 Task: Find connections with filter location Duekoué with filter topic #Marketingwith filter profile language Spanish with filter current company Trident Group India with filter school Tamil Nadu Jobs with filter industry Renewable Energy Equipment Manufacturing with filter service category Computer Networking with filter keywords title Merchandising Associate
Action: Mouse moved to (513, 78)
Screenshot: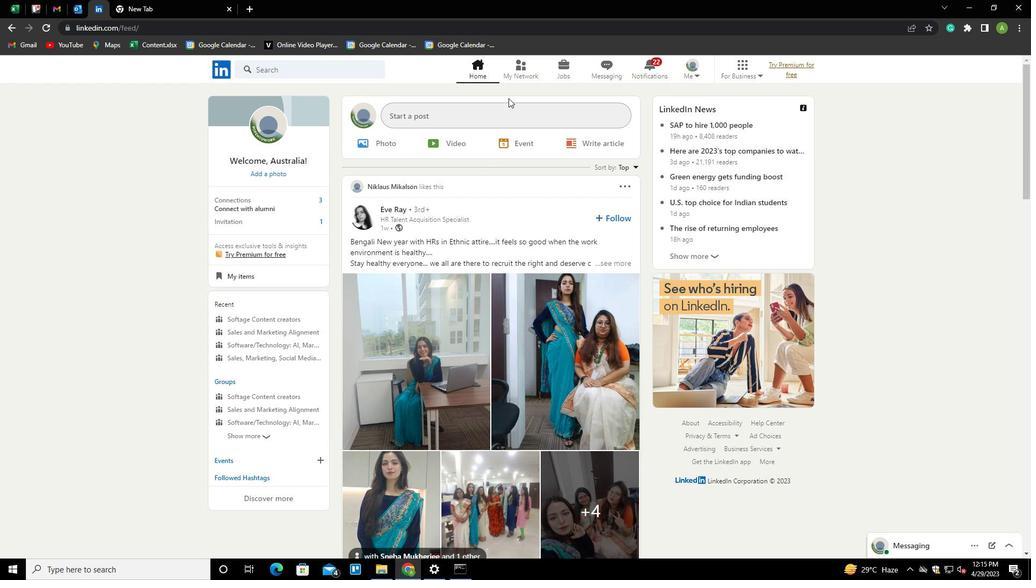 
Action: Mouse pressed left at (513, 78)
Screenshot: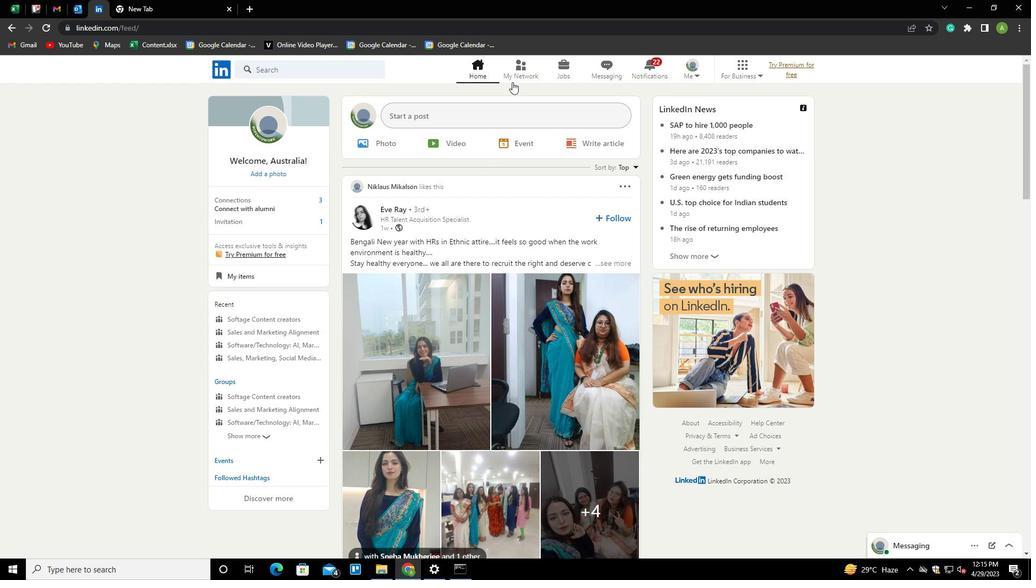 
Action: Mouse moved to (300, 131)
Screenshot: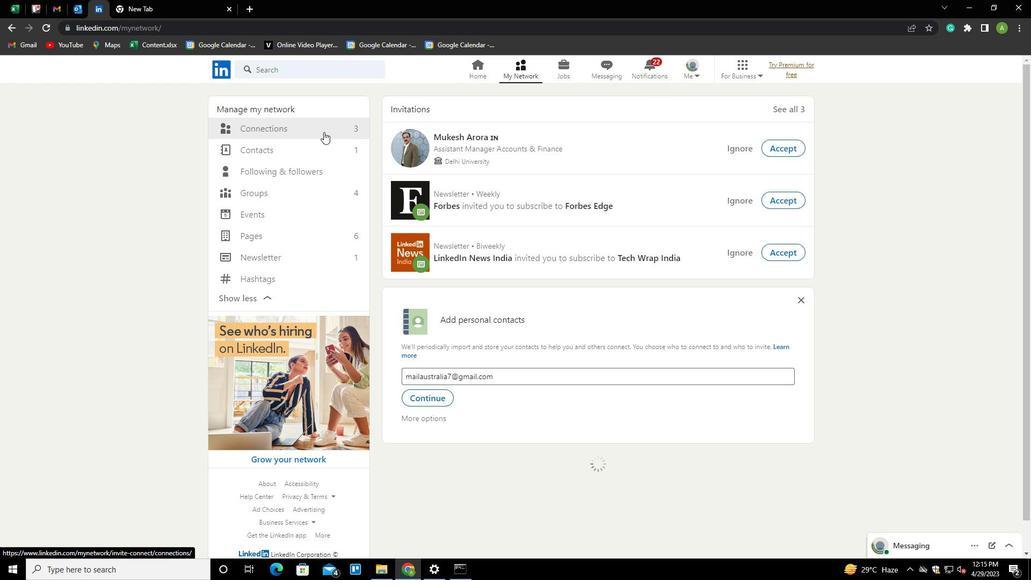 
Action: Mouse pressed left at (300, 131)
Screenshot: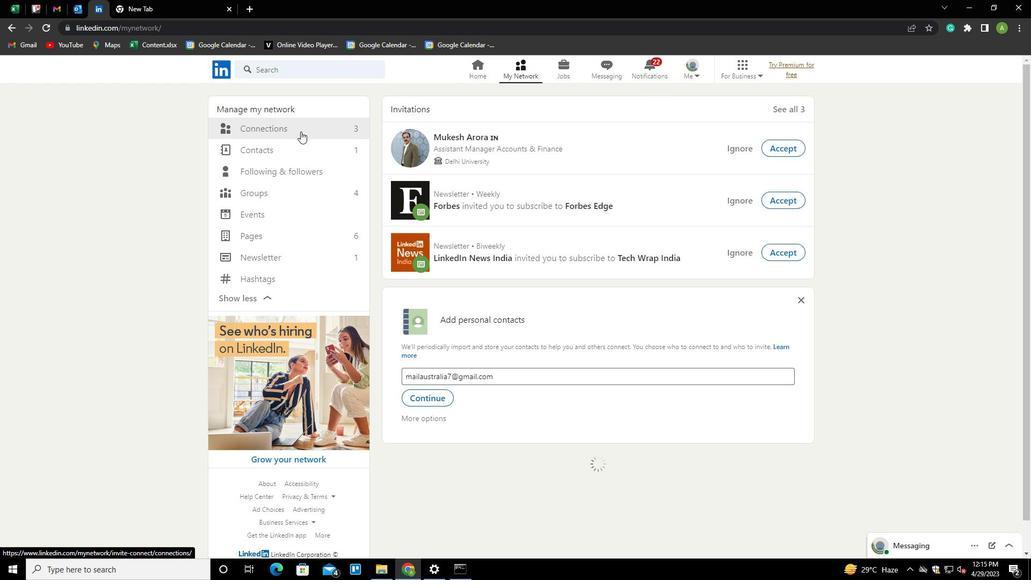 
Action: Mouse moved to (592, 130)
Screenshot: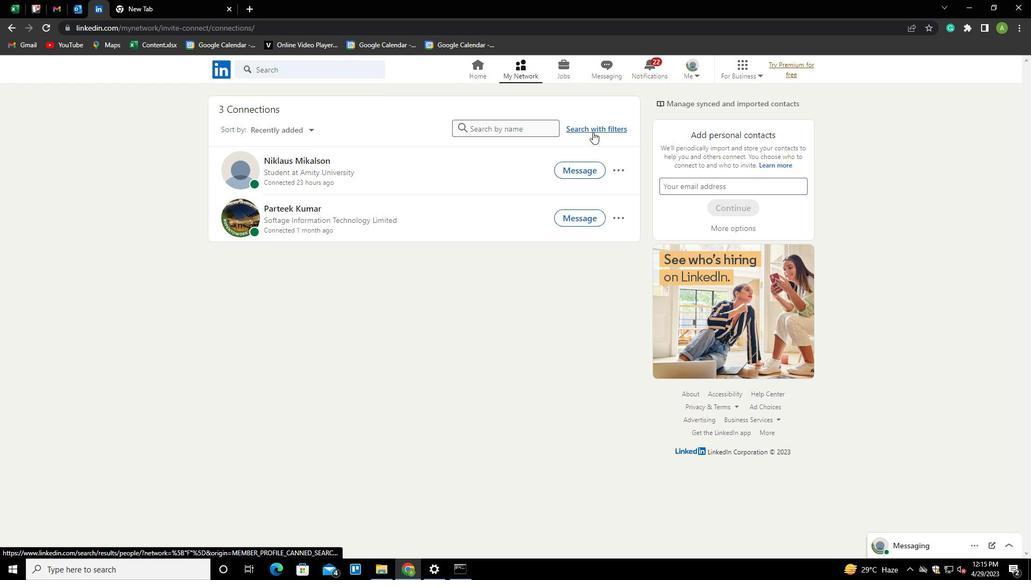 
Action: Mouse pressed left at (592, 130)
Screenshot: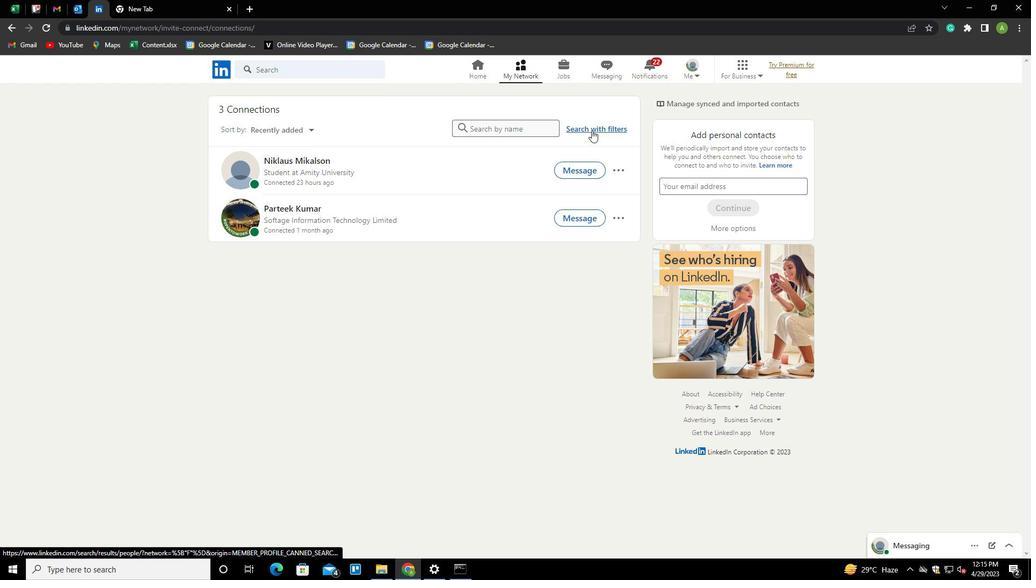 
Action: Mouse moved to (551, 101)
Screenshot: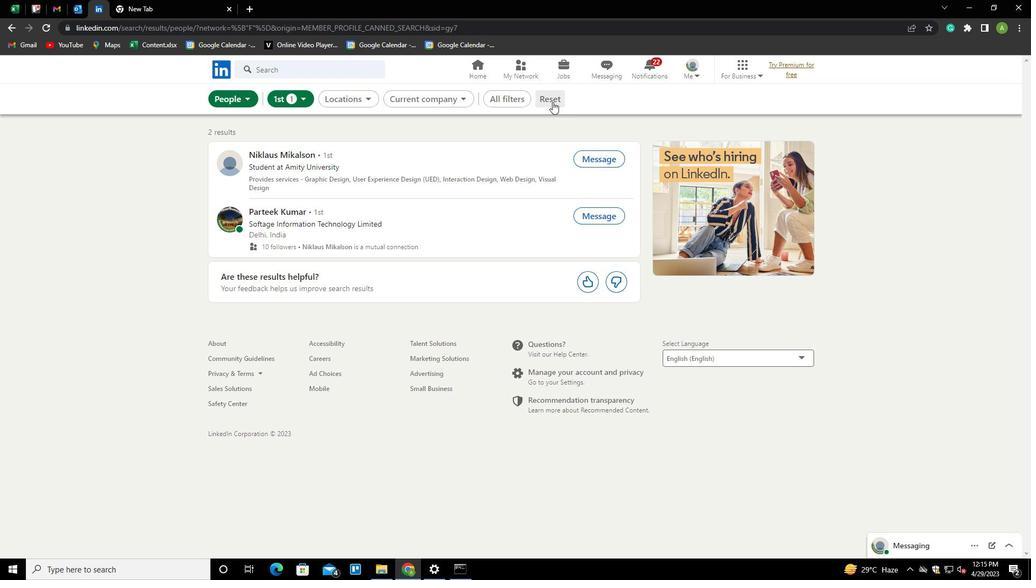 
Action: Mouse pressed left at (551, 101)
Screenshot: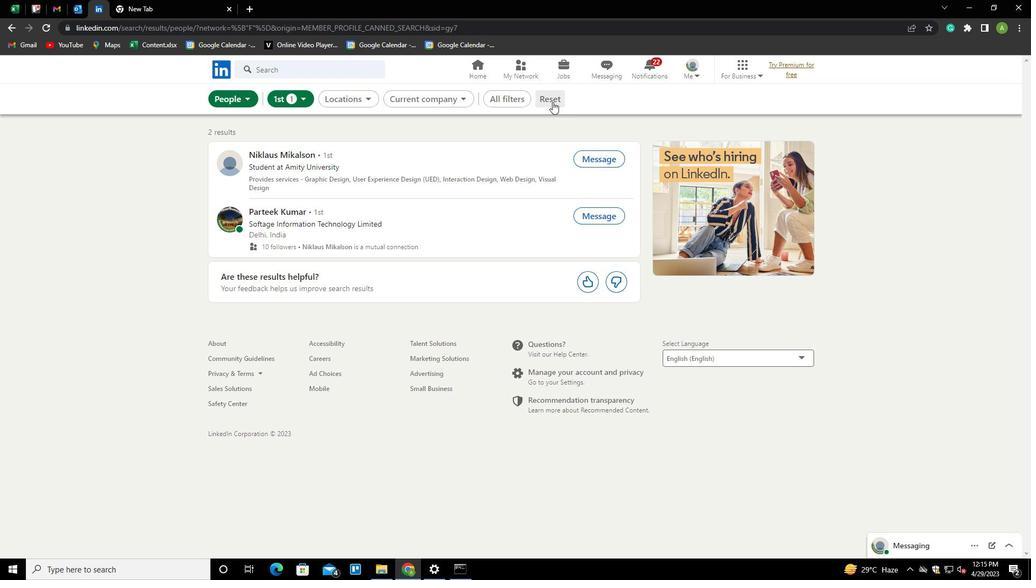 
Action: Mouse moved to (532, 101)
Screenshot: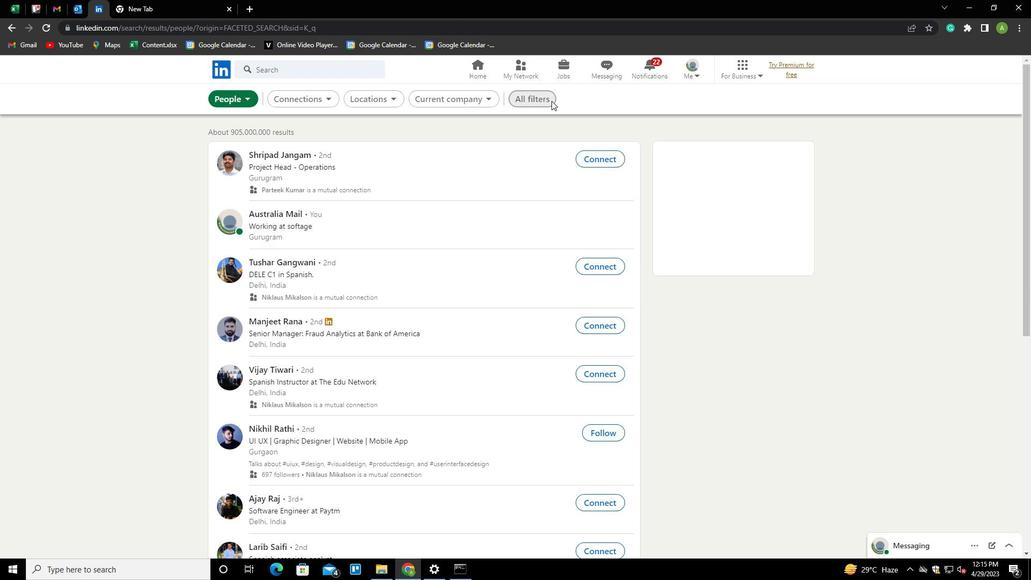 
Action: Mouse pressed left at (532, 101)
Screenshot: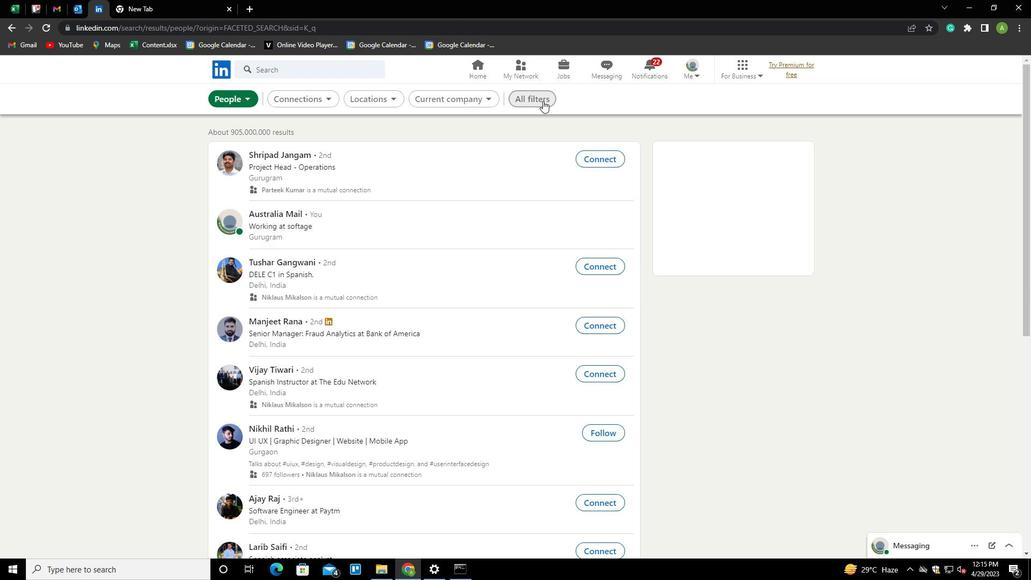 
Action: Mouse moved to (851, 241)
Screenshot: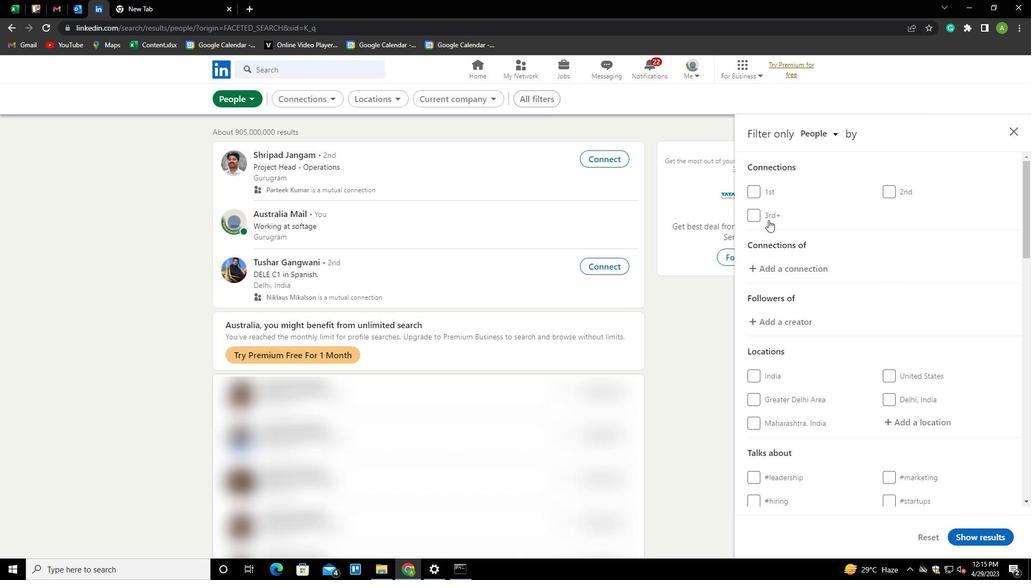 
Action: Mouse scrolled (851, 240) with delta (0, 0)
Screenshot: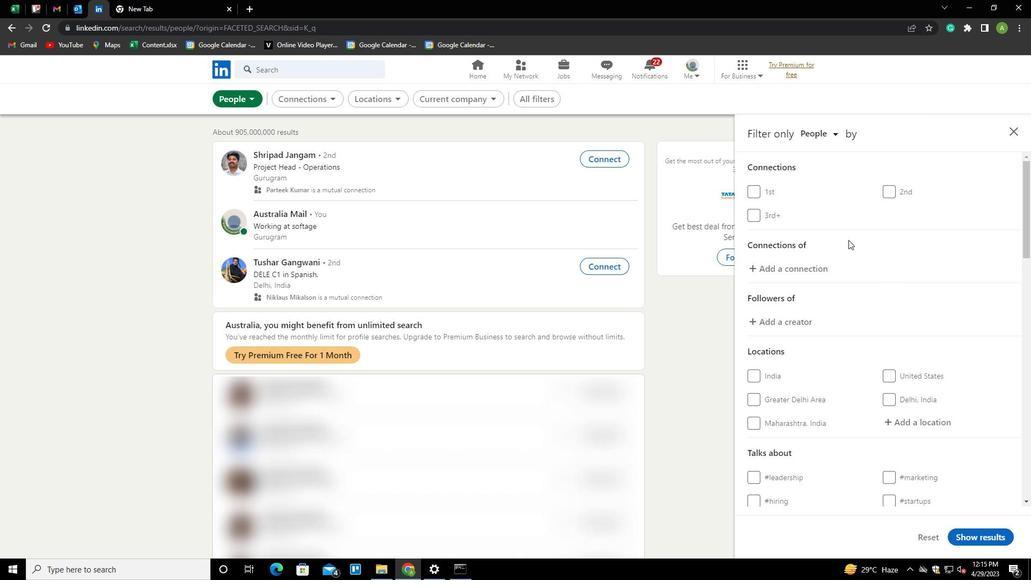 
Action: Mouse scrolled (851, 240) with delta (0, 0)
Screenshot: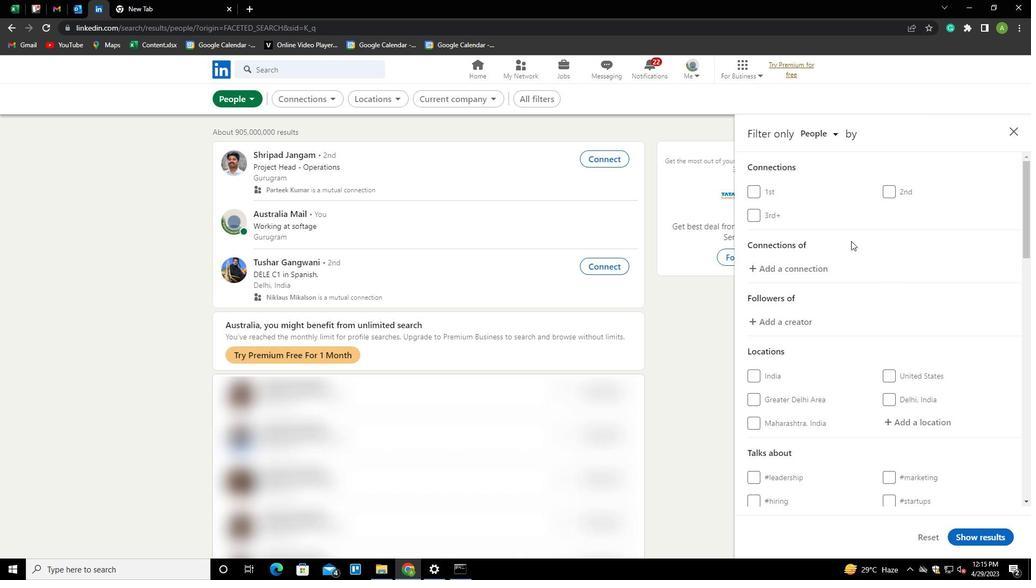
Action: Mouse scrolled (851, 240) with delta (0, 0)
Screenshot: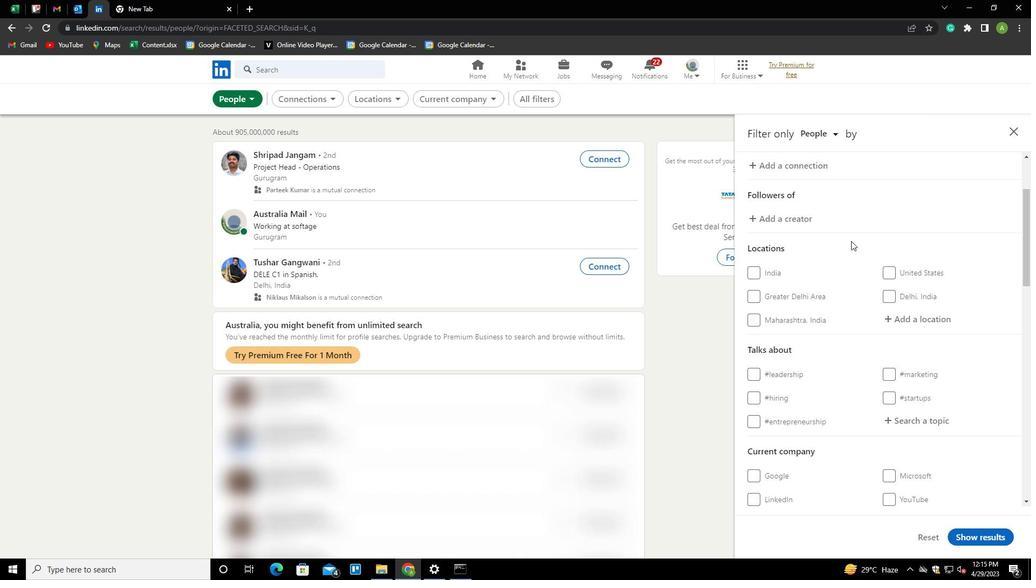 
Action: Mouse moved to (899, 263)
Screenshot: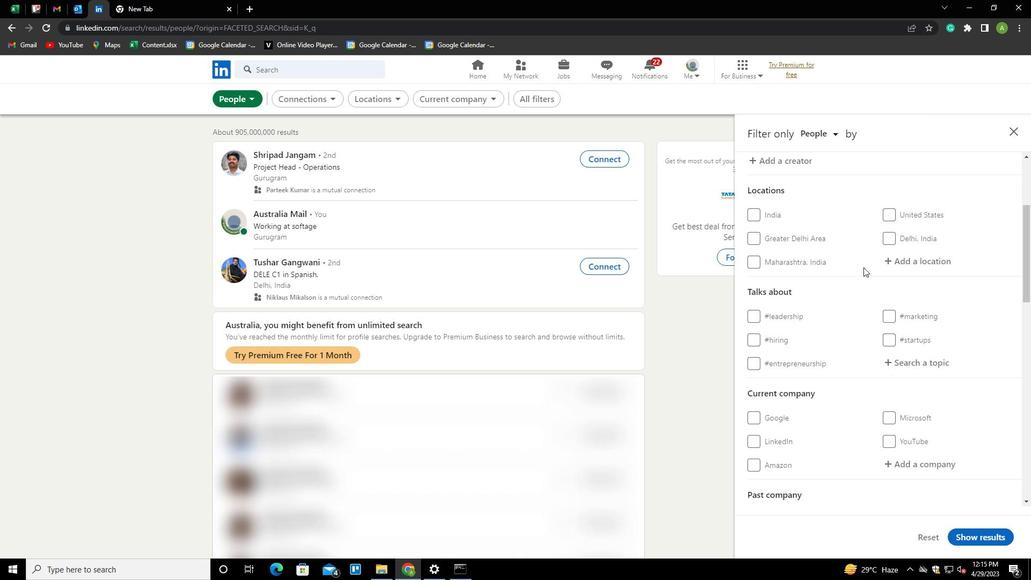 
Action: Mouse pressed left at (899, 263)
Screenshot: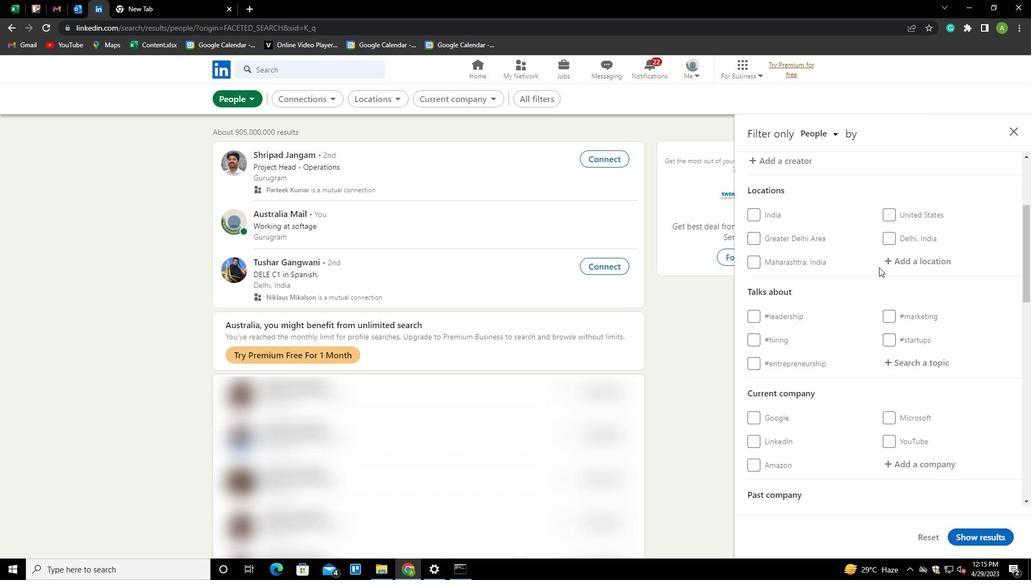 
Action: Key pressed <Key.shift>DUEKOUE<Key.down><Key.enter>
Screenshot: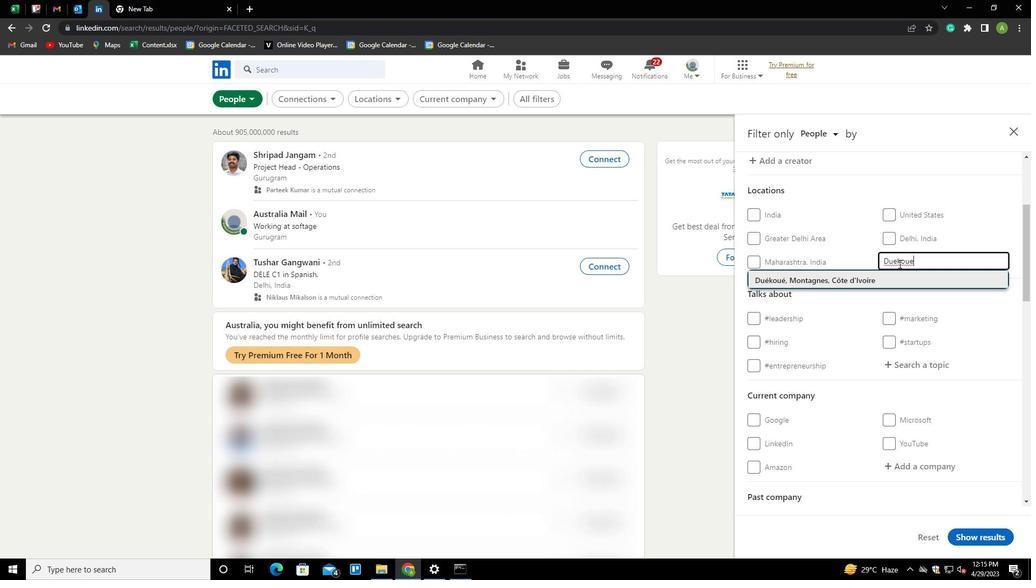 
Action: Mouse scrolled (899, 263) with delta (0, 0)
Screenshot: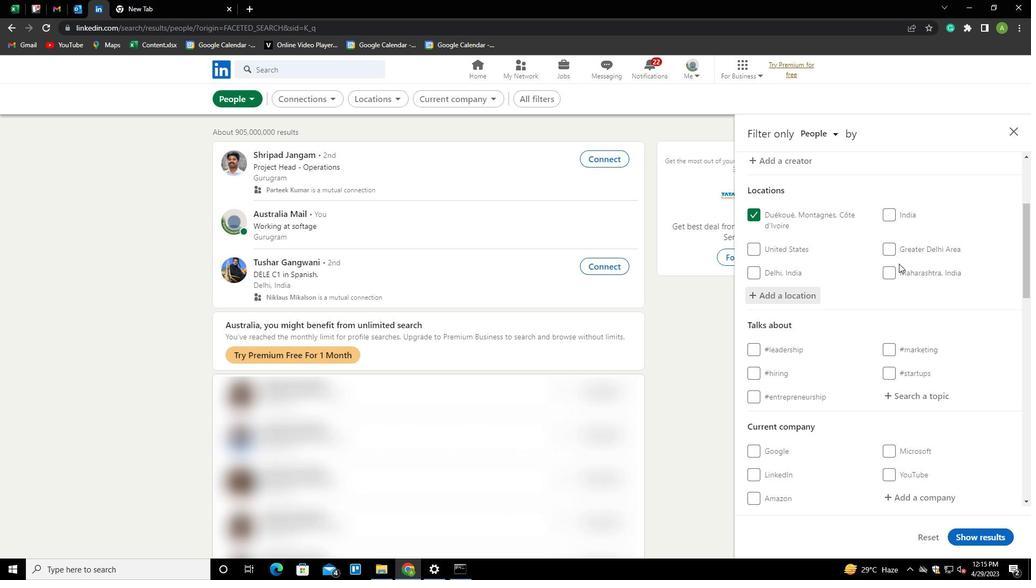 
Action: Mouse scrolled (899, 263) with delta (0, 0)
Screenshot: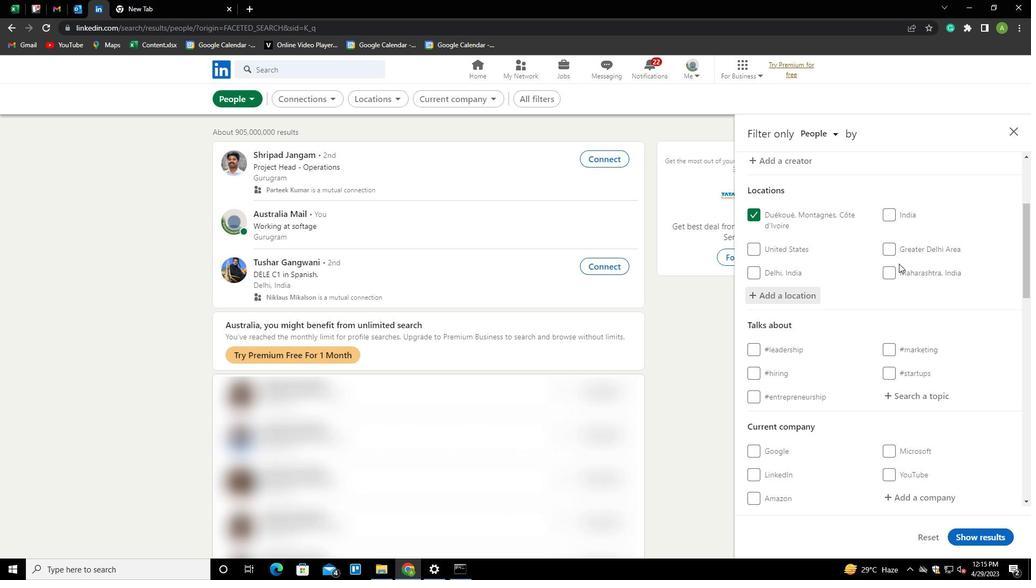 
Action: Mouse scrolled (899, 263) with delta (0, 0)
Screenshot: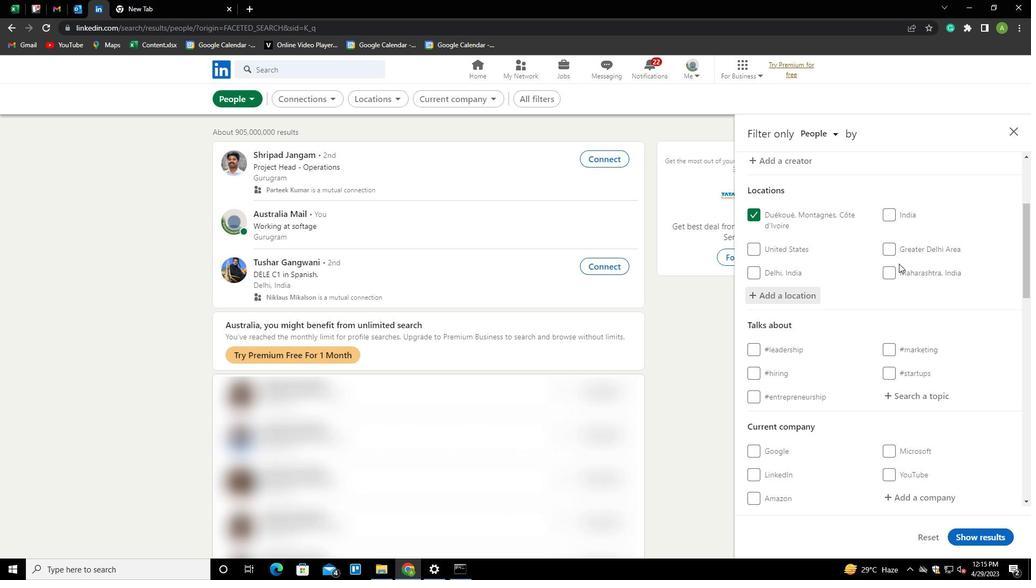 
Action: Mouse moved to (891, 236)
Screenshot: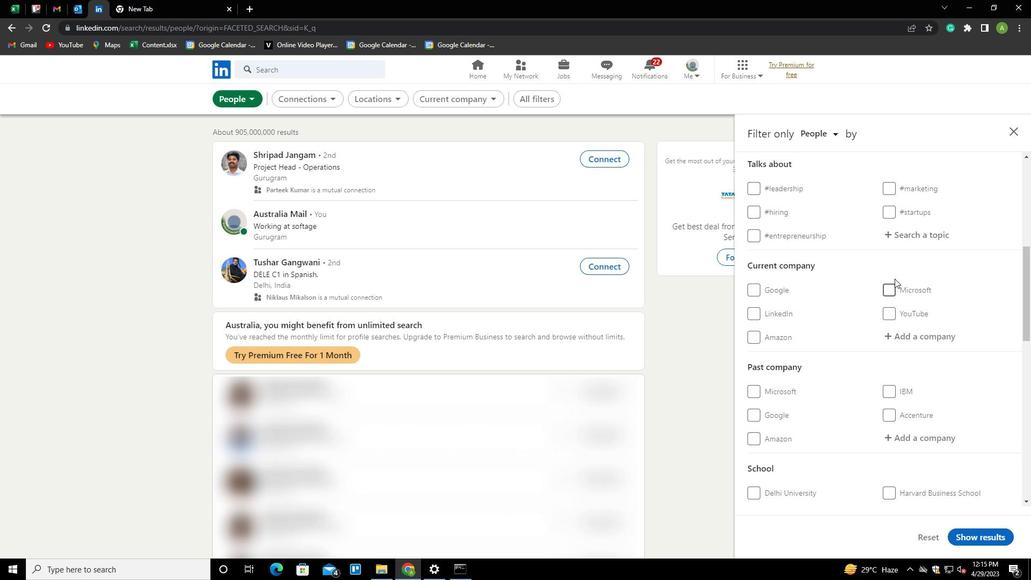 
Action: Mouse pressed left at (891, 236)
Screenshot: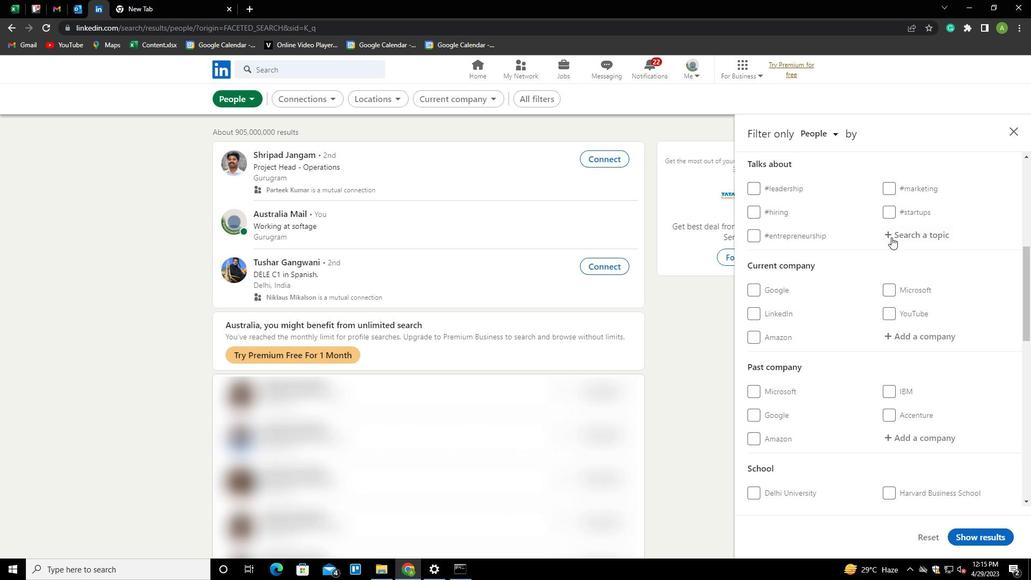 
Action: Key pressed <Key.shift><Key.shift><Key.shift>MARKETINH<Key.backspace>G<Key.down><Key.enter>
Screenshot: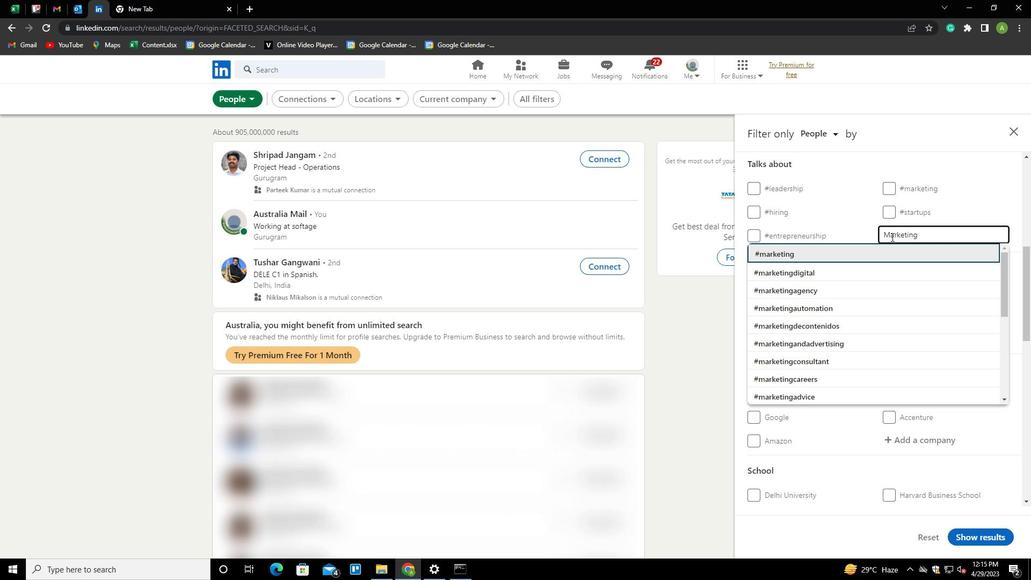 
Action: Mouse scrolled (891, 236) with delta (0, 0)
Screenshot: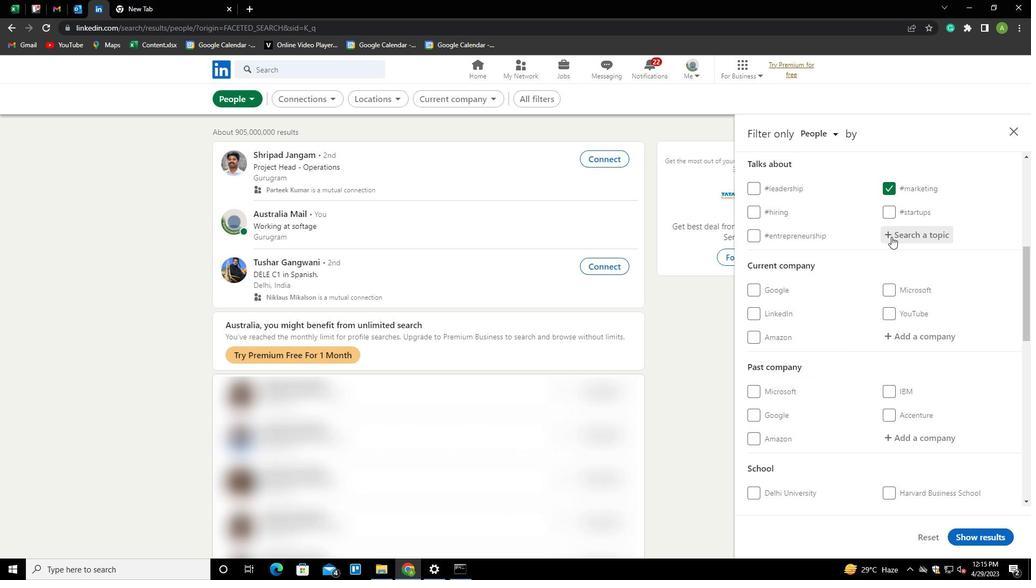 
Action: Mouse scrolled (891, 236) with delta (0, 0)
Screenshot: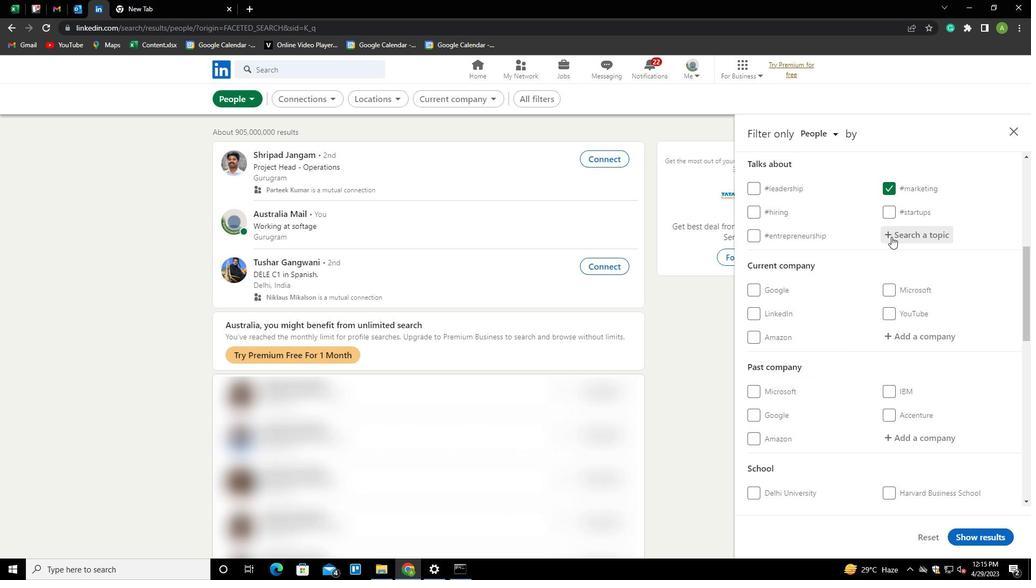 
Action: Mouse scrolled (891, 236) with delta (0, 0)
Screenshot: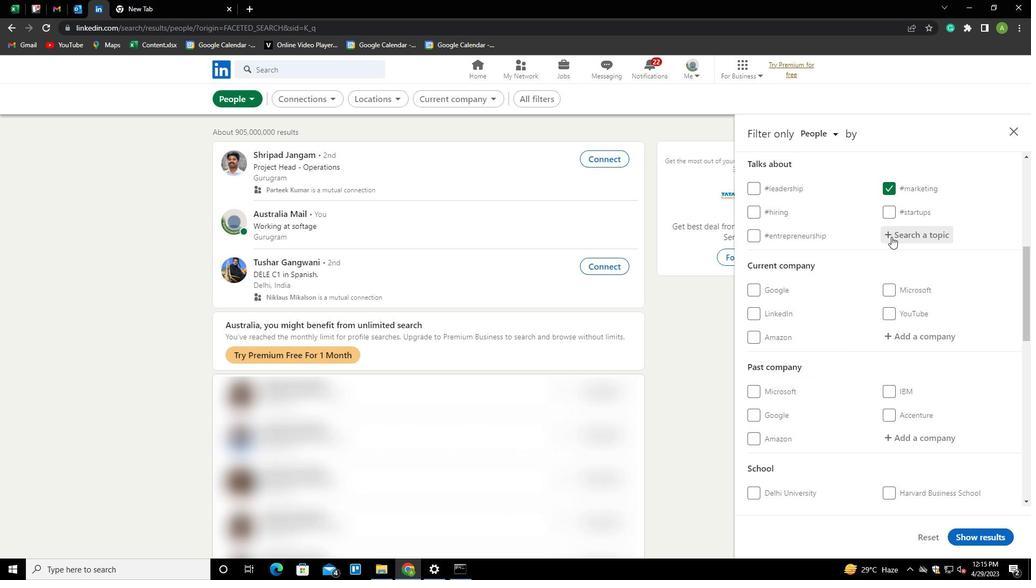 
Action: Mouse scrolled (891, 236) with delta (0, 0)
Screenshot: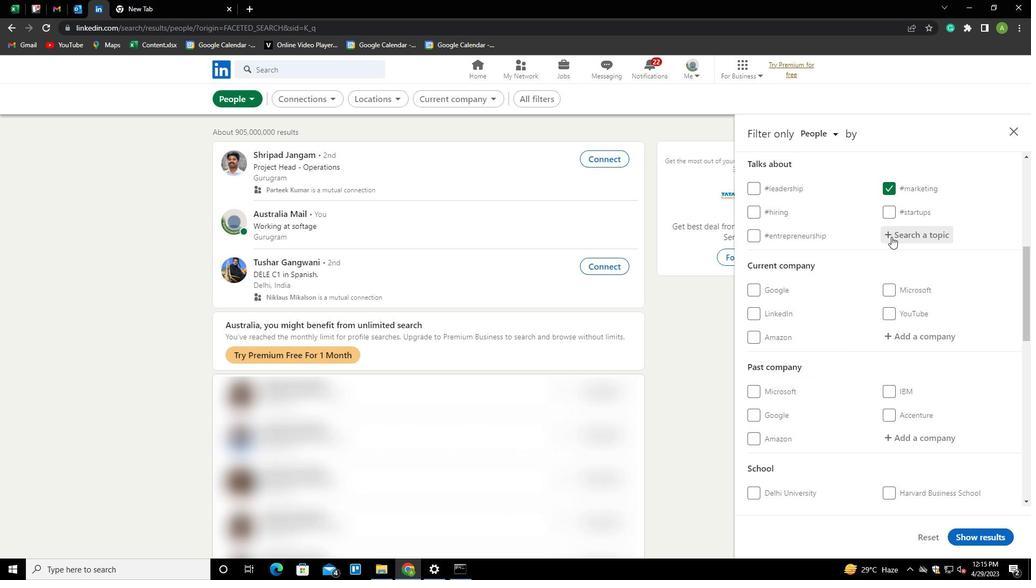 
Action: Mouse moved to (902, 288)
Screenshot: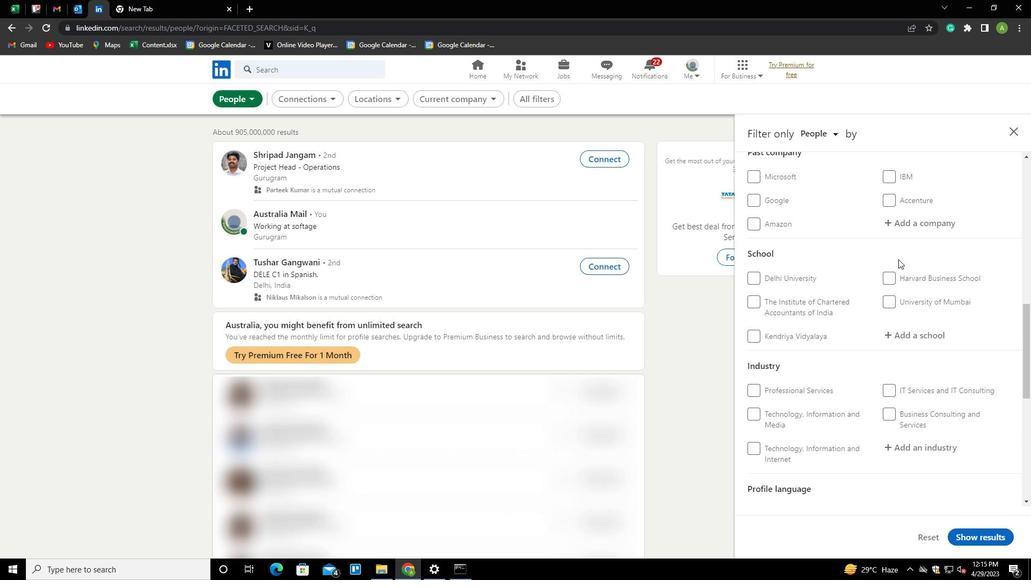 
Action: Mouse scrolled (902, 287) with delta (0, 0)
Screenshot: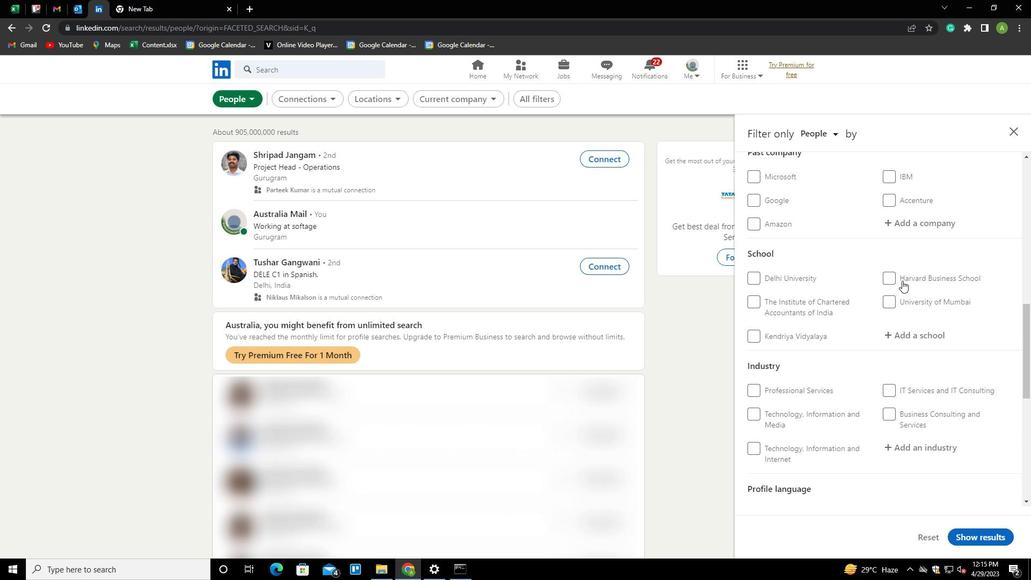 
Action: Mouse scrolled (902, 287) with delta (0, 0)
Screenshot: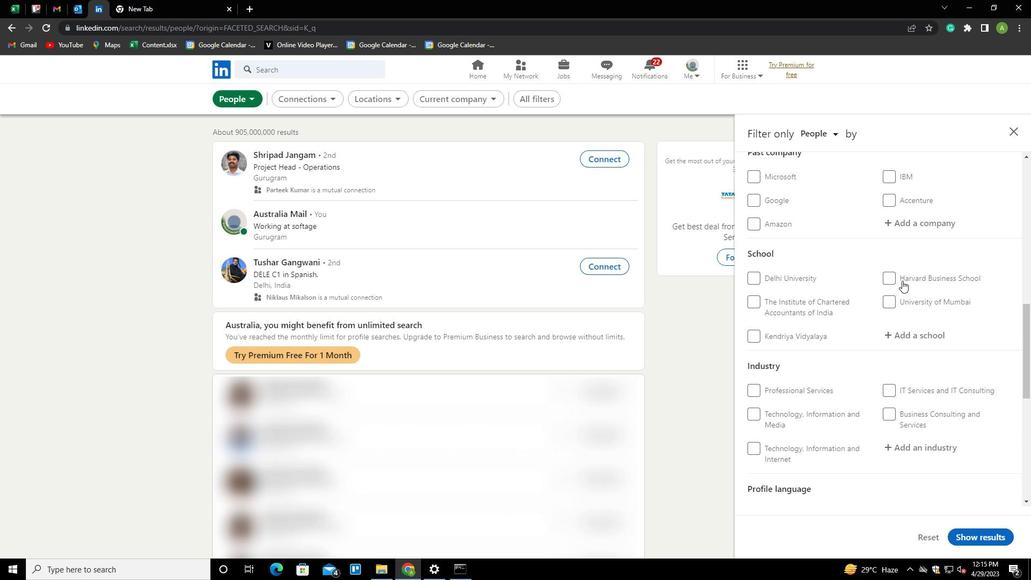 
Action: Mouse scrolled (902, 287) with delta (0, 0)
Screenshot: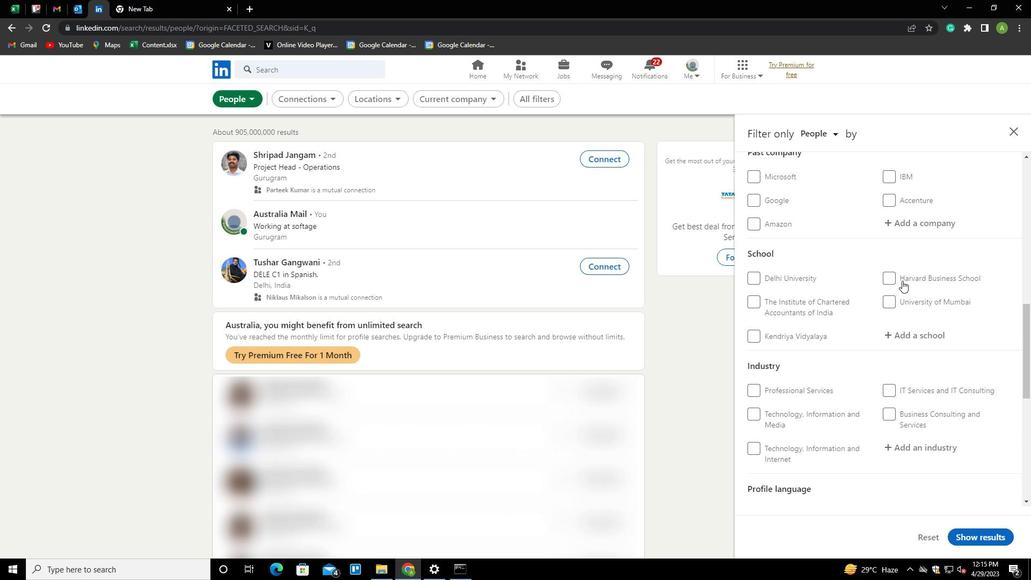 
Action: Mouse scrolled (902, 287) with delta (0, 0)
Screenshot: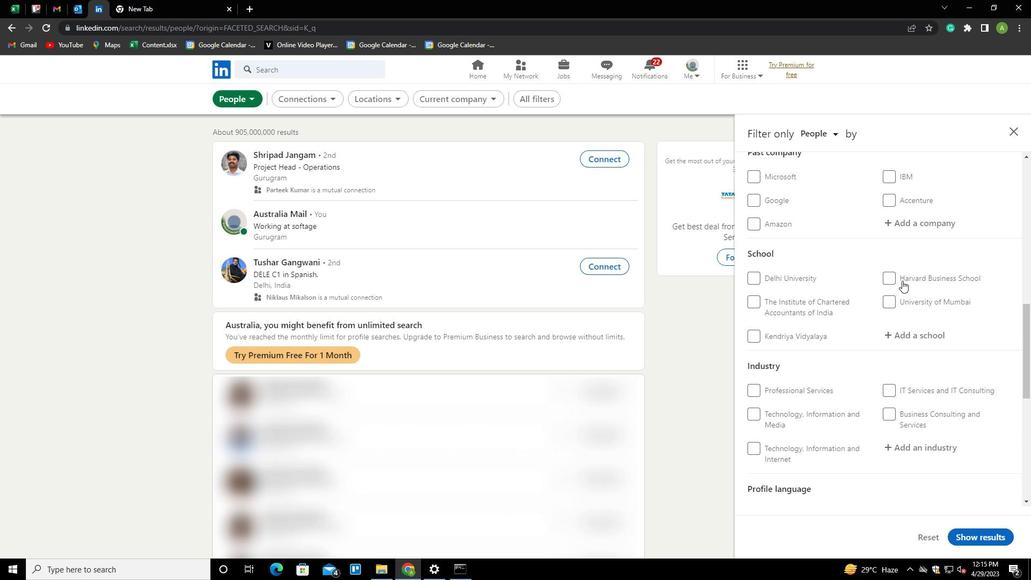 
Action: Mouse moved to (907, 316)
Screenshot: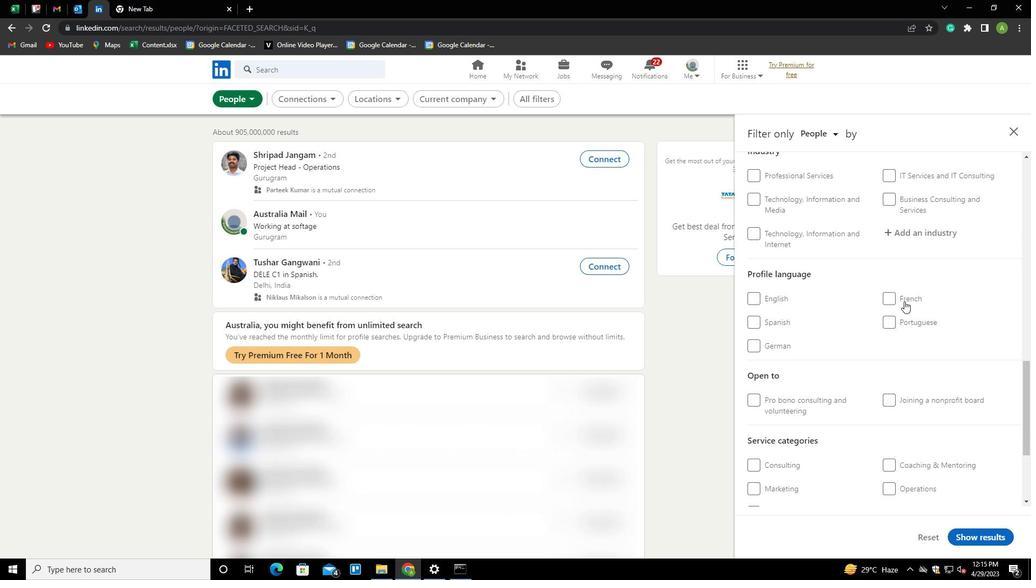 
Action: Mouse scrolled (907, 315) with delta (0, 0)
Screenshot: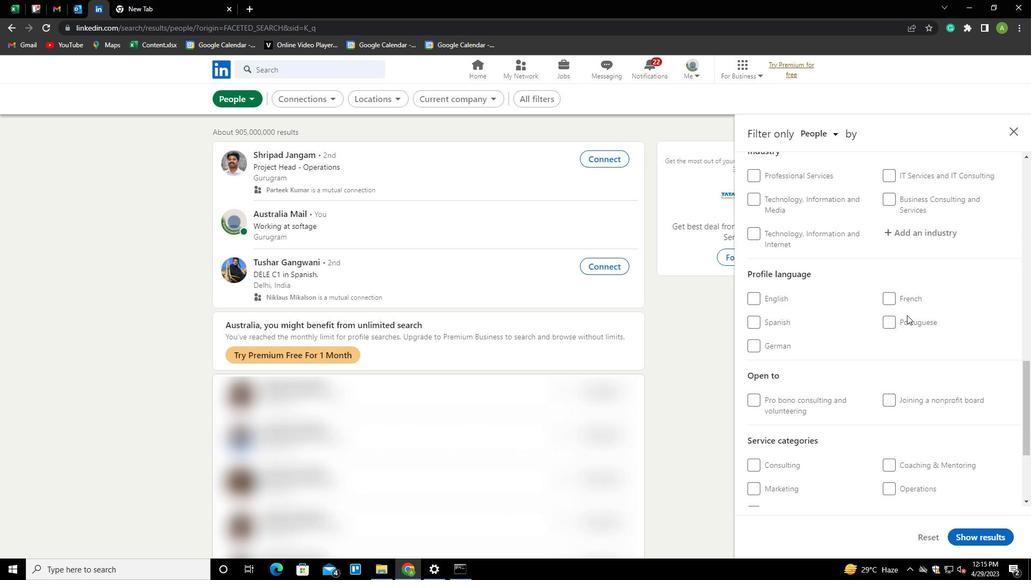 
Action: Mouse scrolled (907, 315) with delta (0, 0)
Screenshot: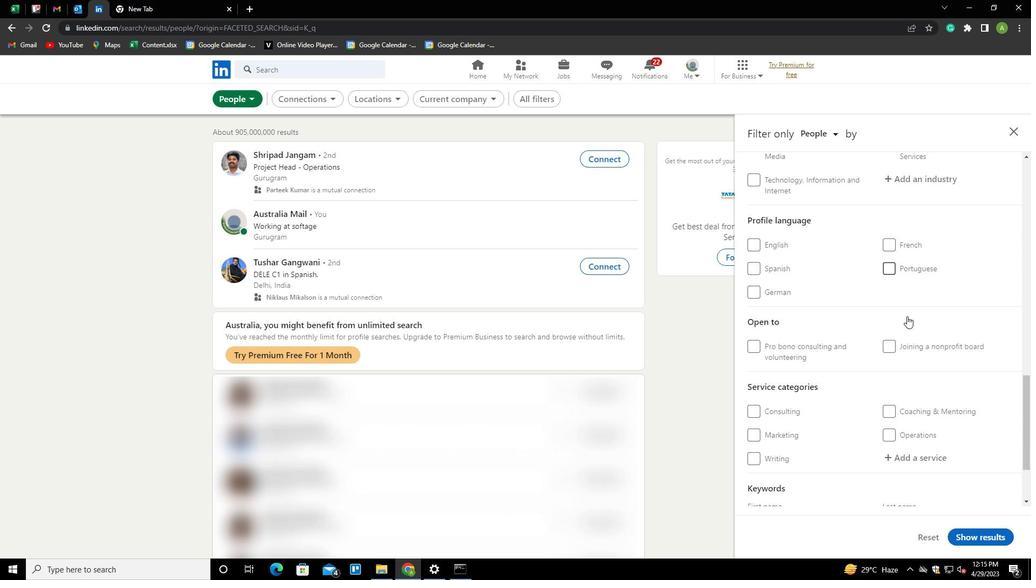
Action: Mouse scrolled (907, 315) with delta (0, 0)
Screenshot: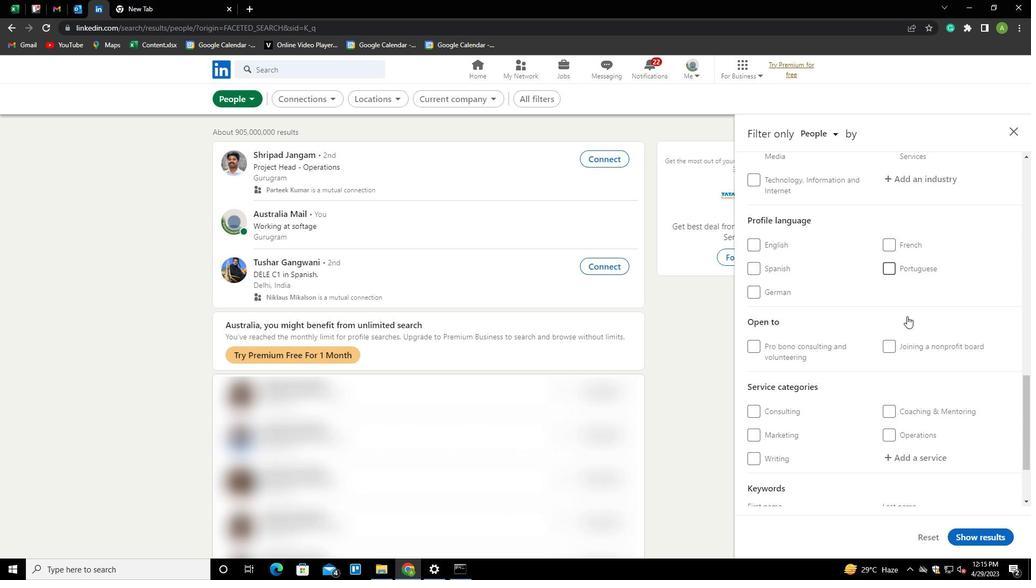 
Action: Mouse moved to (896, 318)
Screenshot: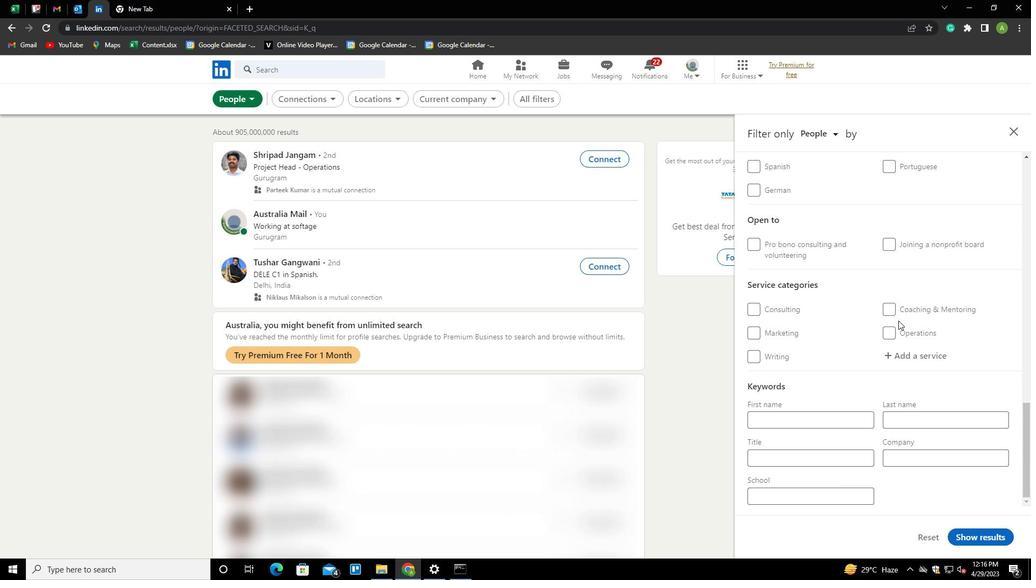 
Action: Mouse scrolled (896, 319) with delta (0, 0)
Screenshot: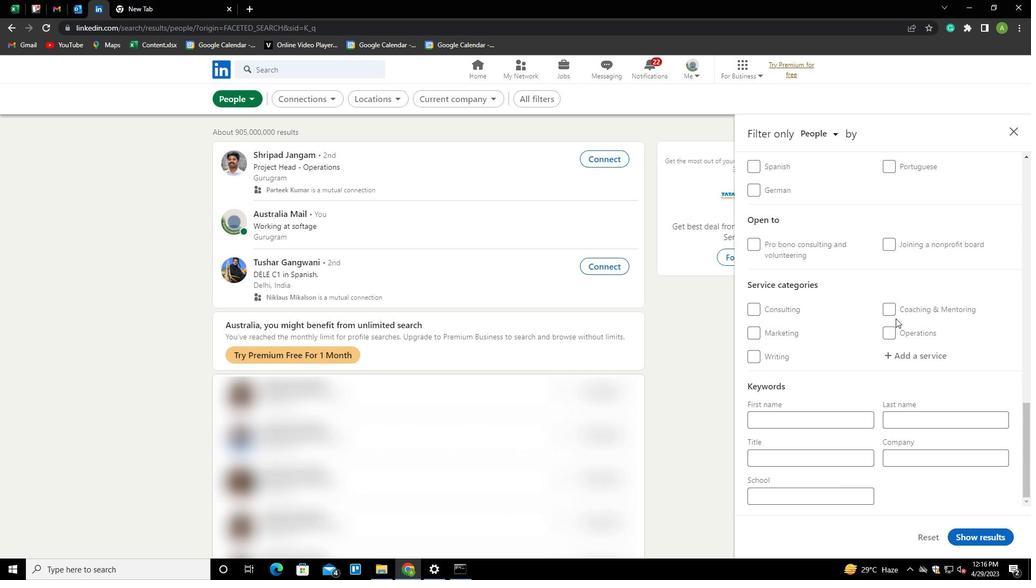 
Action: Mouse moved to (764, 220)
Screenshot: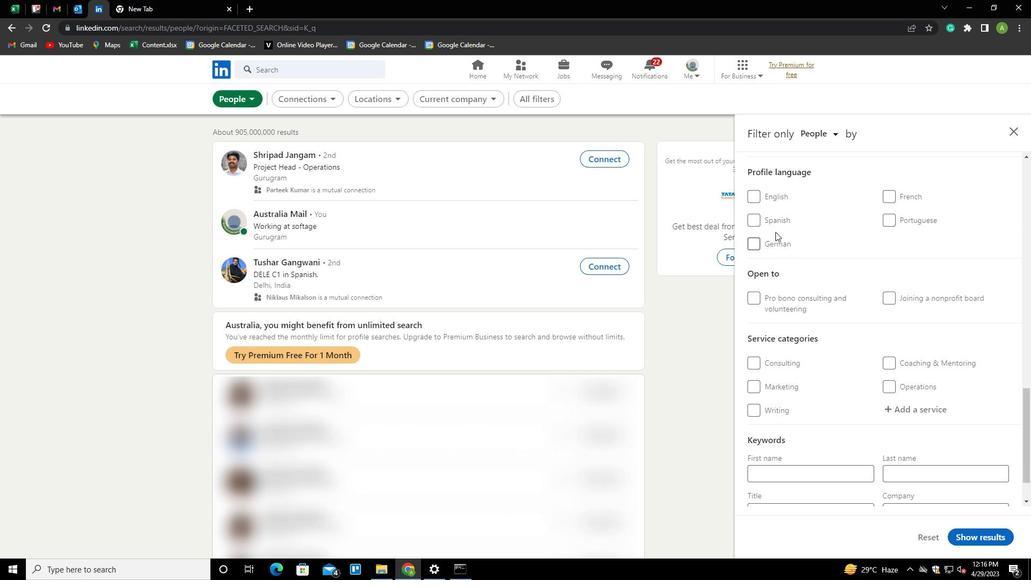 
Action: Mouse pressed left at (764, 220)
Screenshot: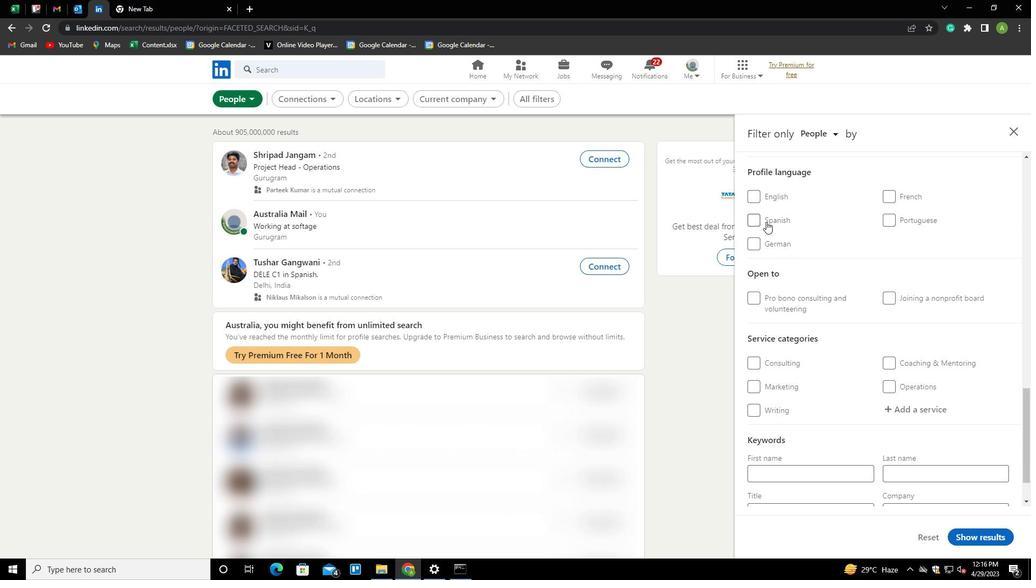 
Action: Mouse moved to (849, 289)
Screenshot: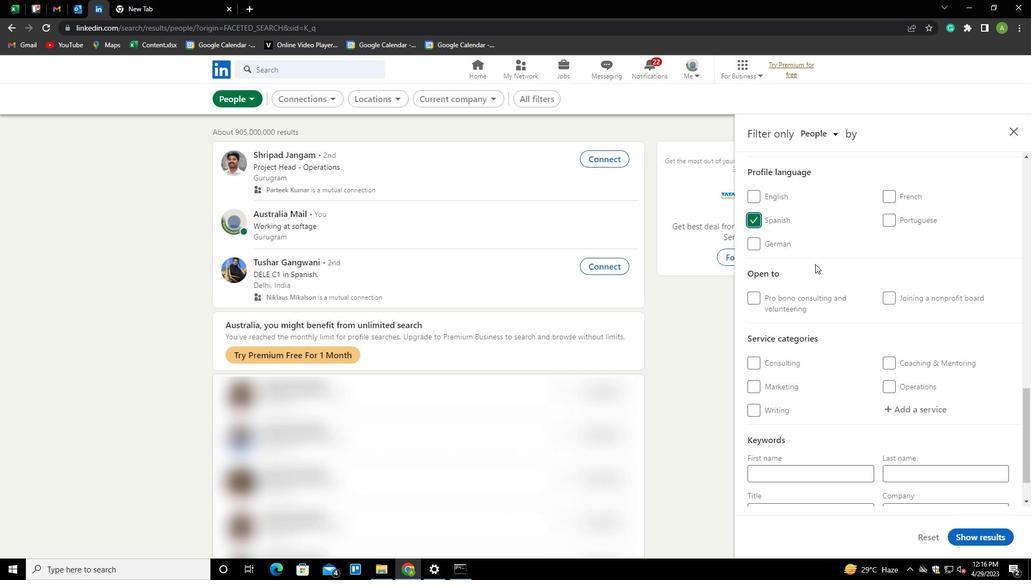 
Action: Mouse scrolled (849, 289) with delta (0, 0)
Screenshot: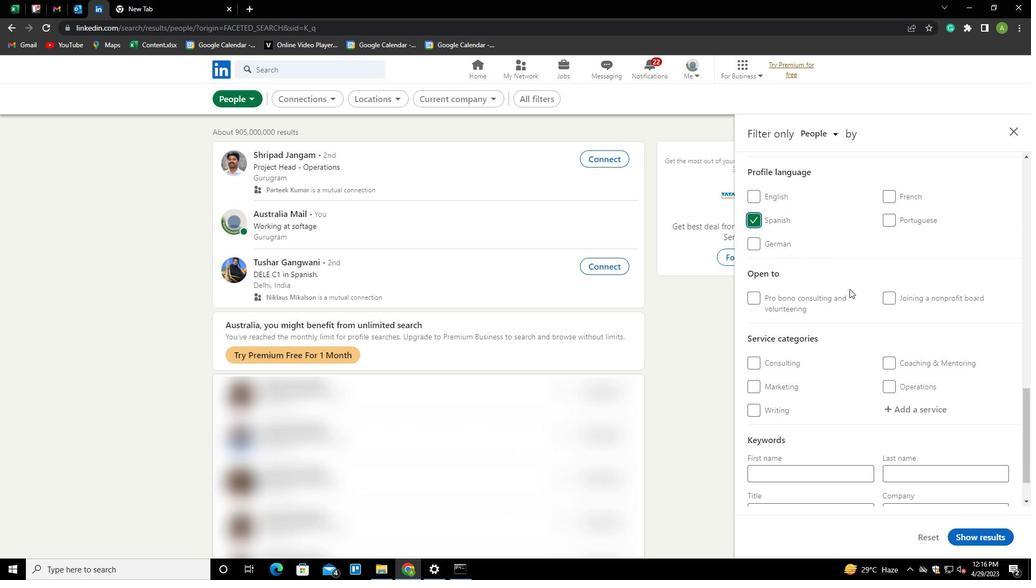 
Action: Mouse scrolled (849, 289) with delta (0, 0)
Screenshot: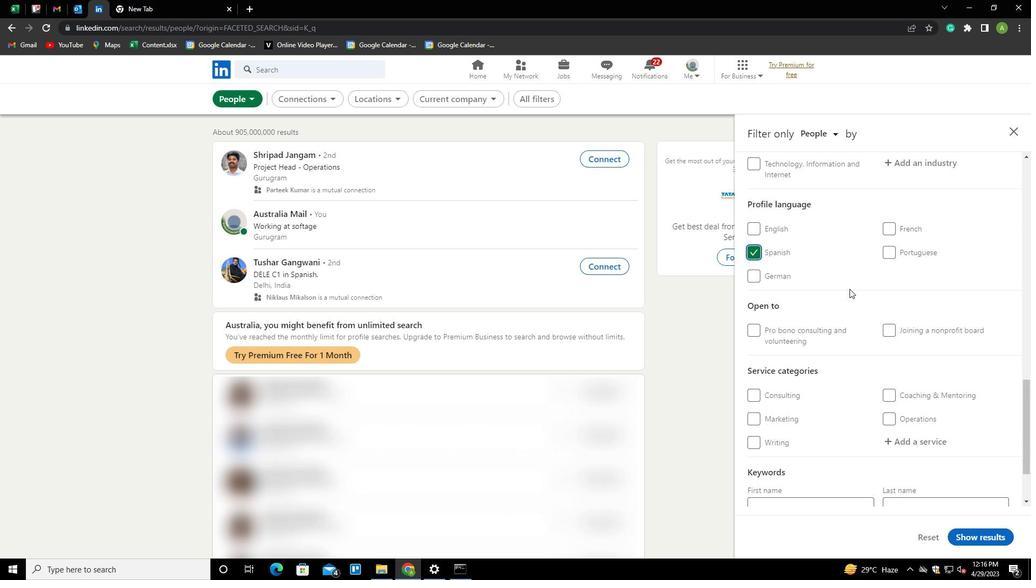 
Action: Mouse scrolled (849, 289) with delta (0, 0)
Screenshot: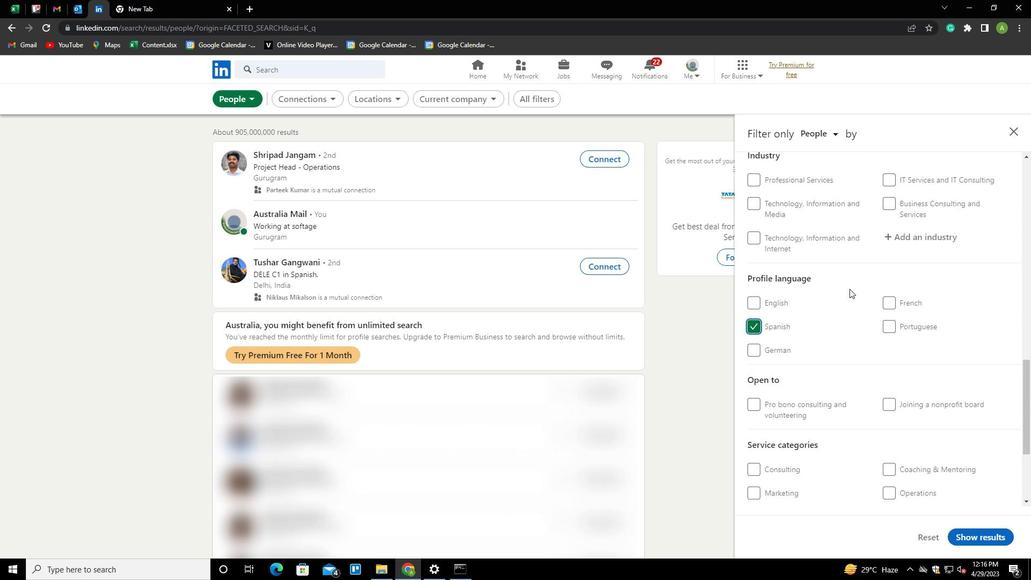 
Action: Mouse scrolled (849, 289) with delta (0, 0)
Screenshot: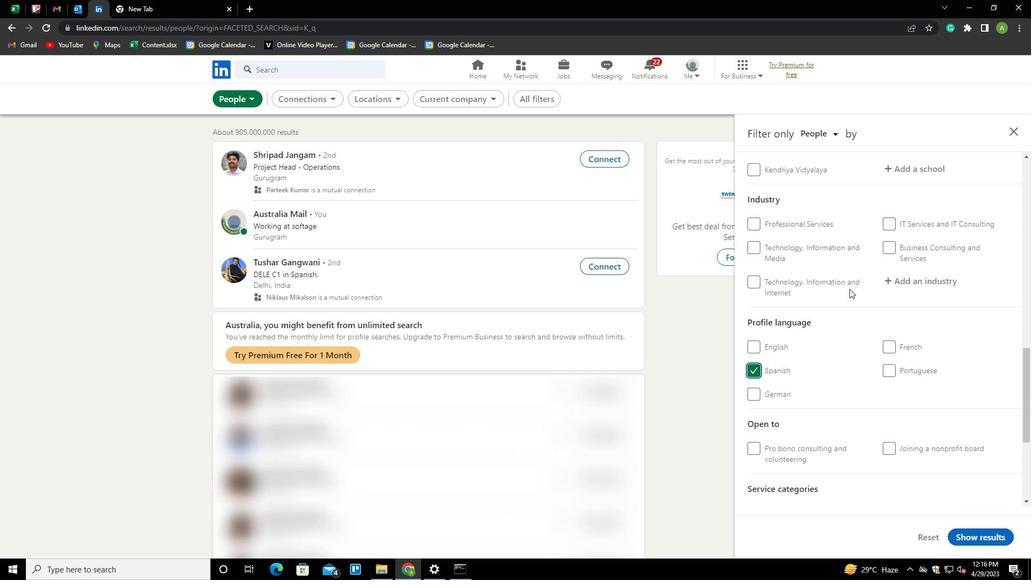 
Action: Mouse scrolled (849, 289) with delta (0, 0)
Screenshot: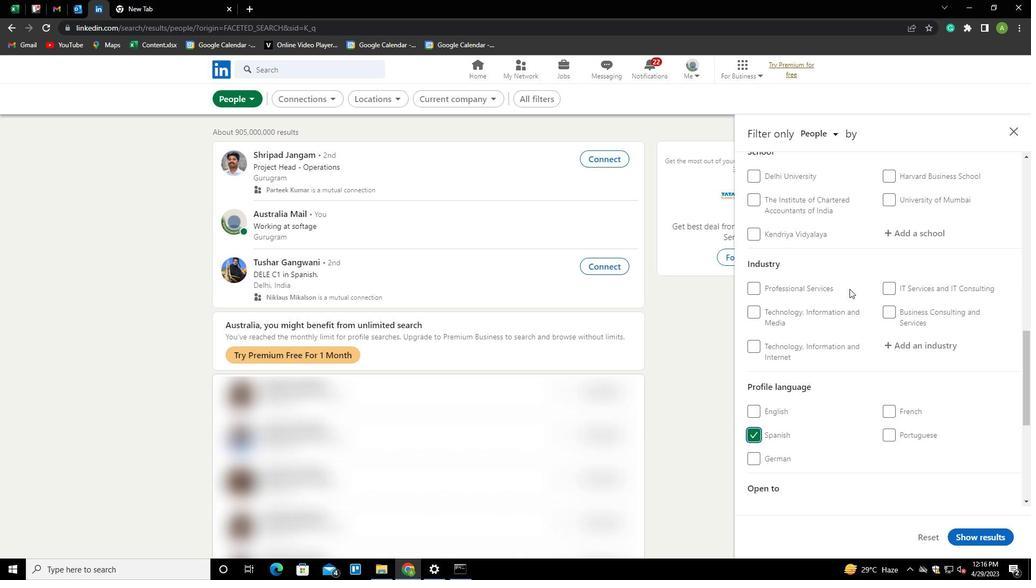 
Action: Mouse scrolled (849, 289) with delta (0, 0)
Screenshot: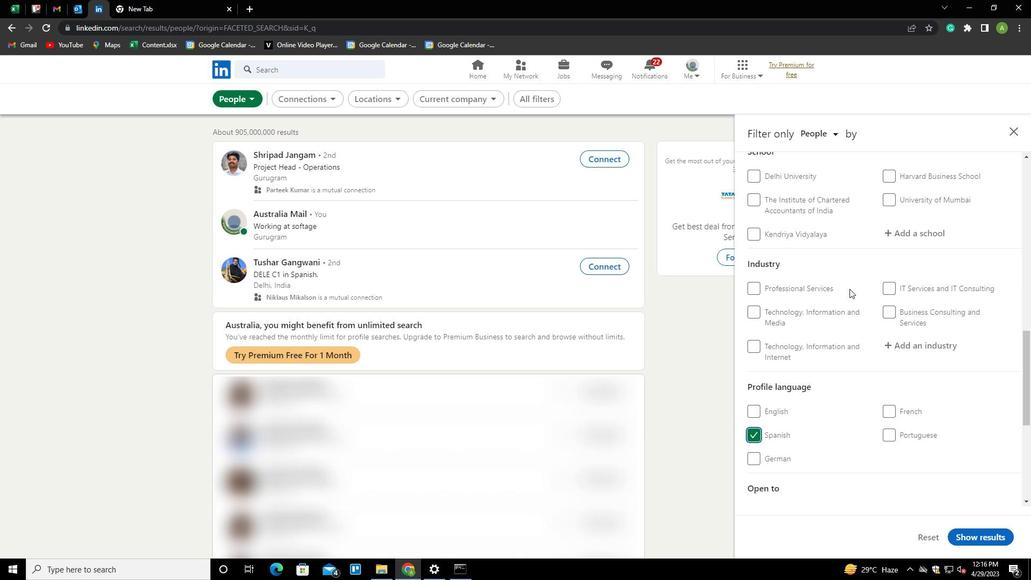 
Action: Mouse scrolled (849, 289) with delta (0, 0)
Screenshot: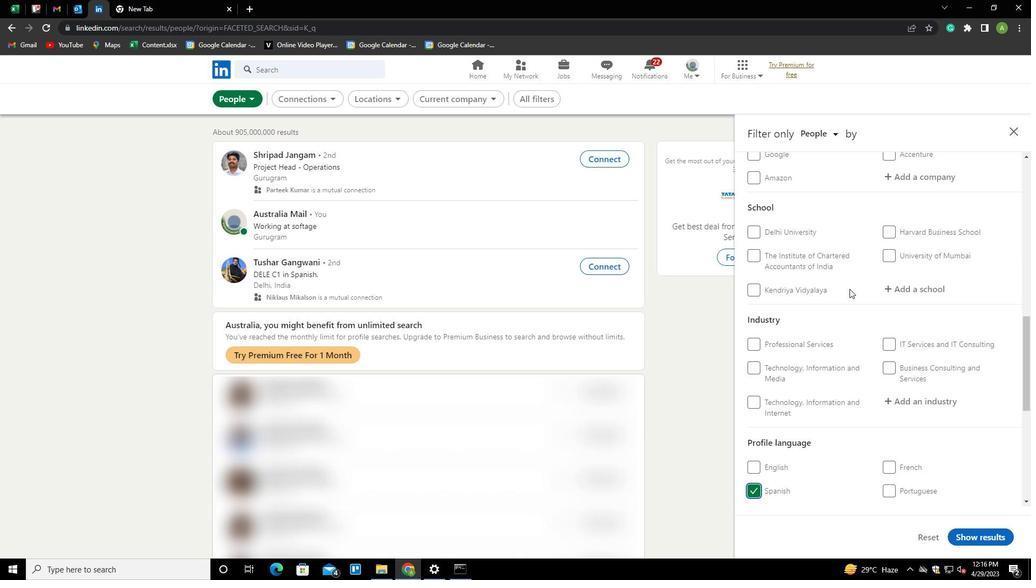 
Action: Mouse scrolled (849, 289) with delta (0, 0)
Screenshot: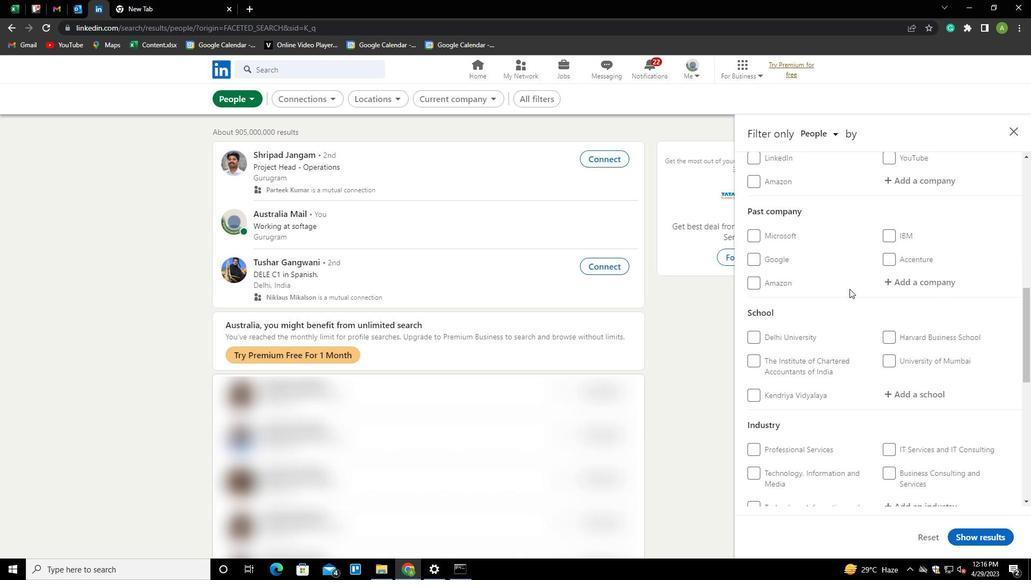 
Action: Mouse scrolled (849, 289) with delta (0, 0)
Screenshot: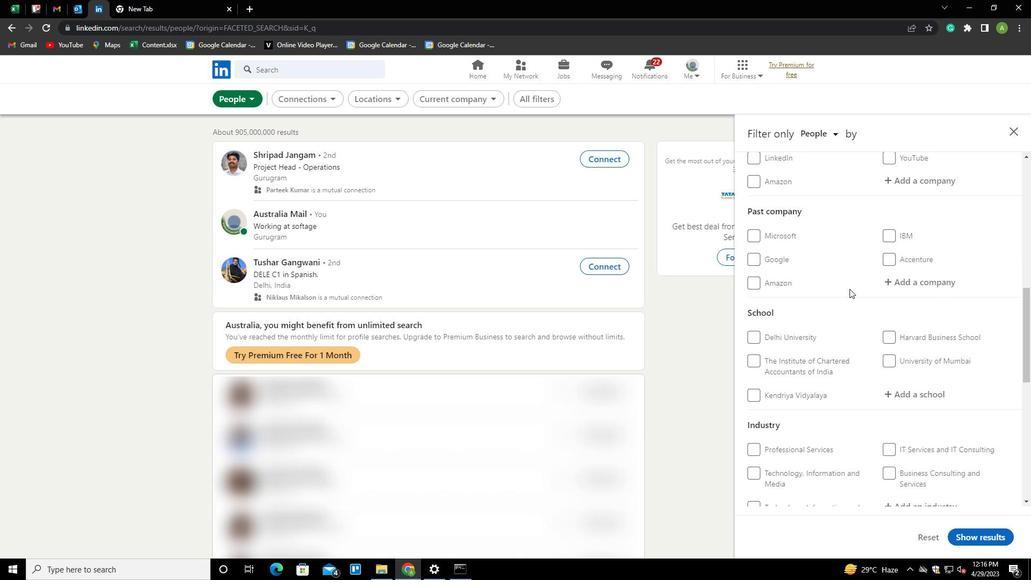 
Action: Mouse scrolled (849, 289) with delta (0, 0)
Screenshot: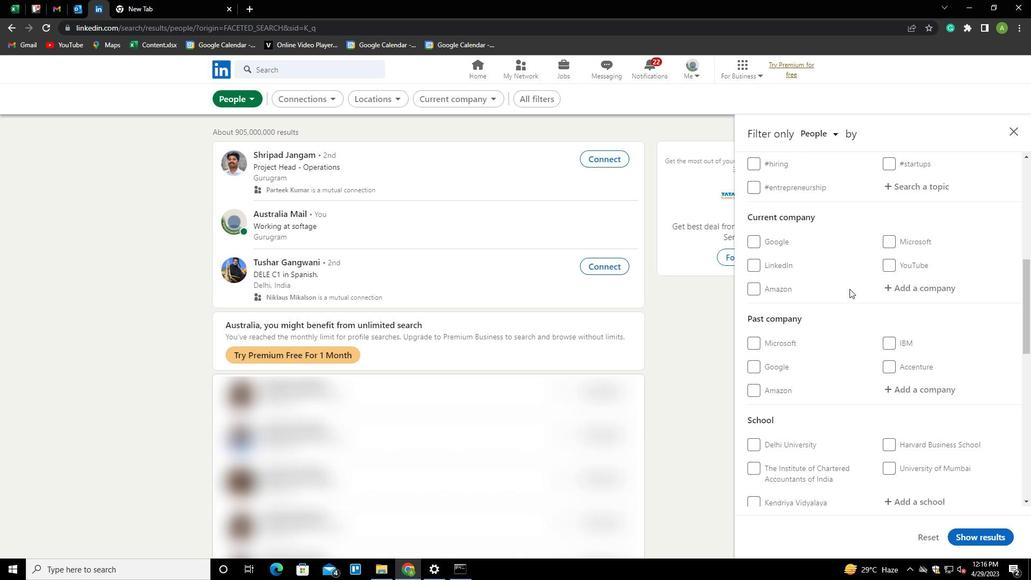 
Action: Mouse moved to (913, 343)
Screenshot: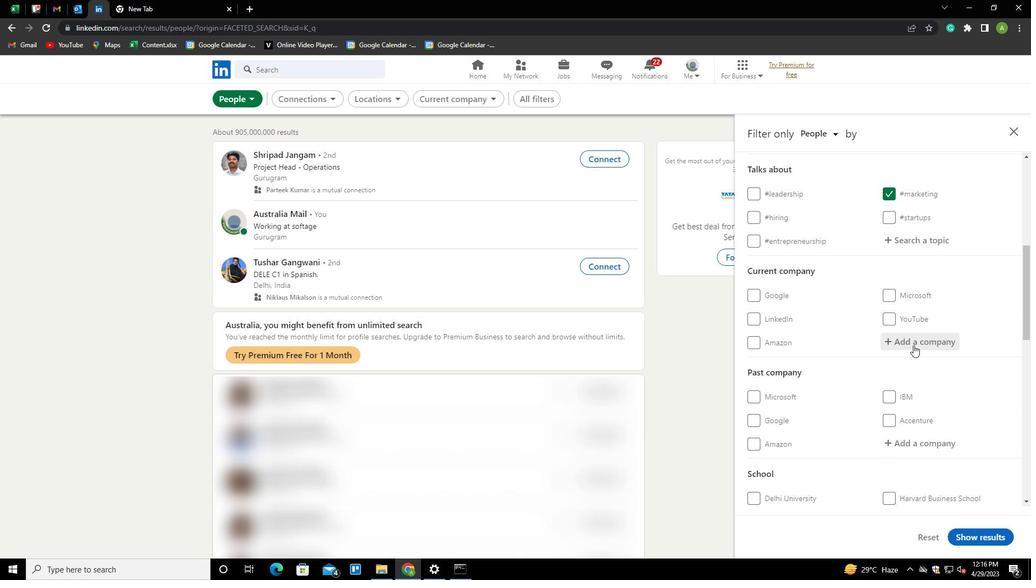 
Action: Mouse pressed left at (913, 343)
Screenshot: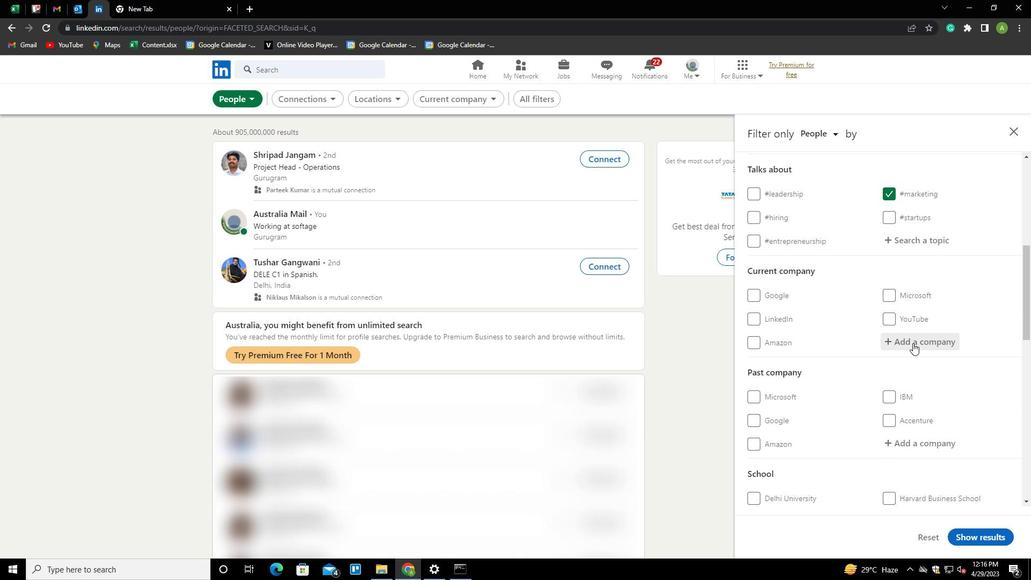 
Action: Key pressed <Key.shift><Key.shift><Key.shift>TRIDENT<Key.down><Key.enter>
Screenshot: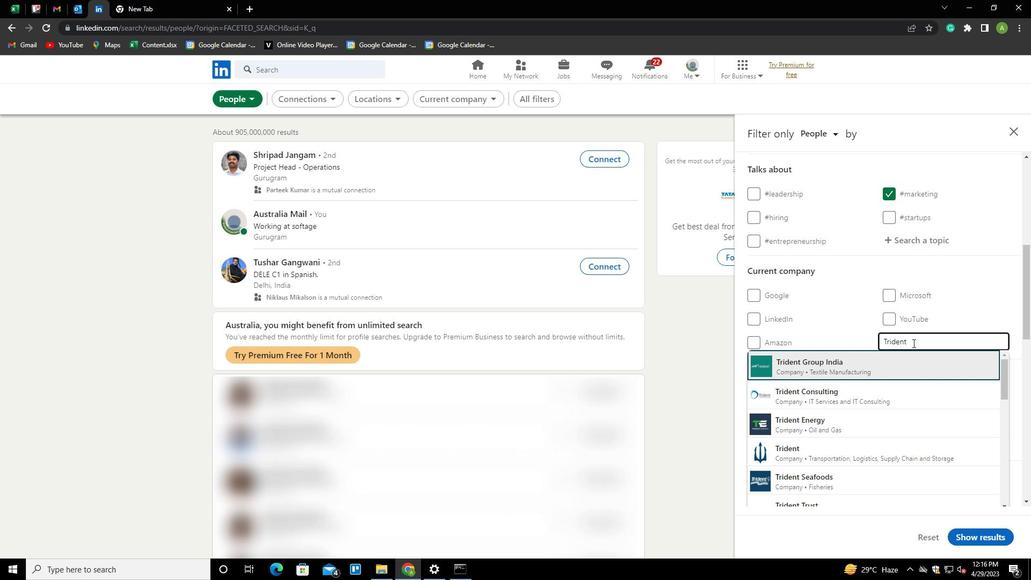 
Action: Mouse scrolled (913, 342) with delta (0, 0)
Screenshot: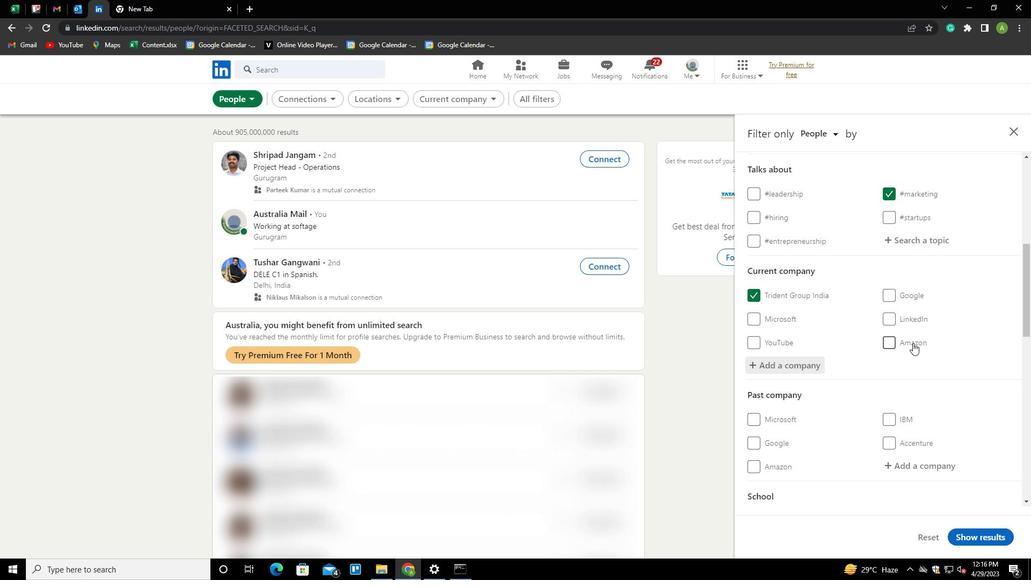 
Action: Mouse scrolled (913, 342) with delta (0, 0)
Screenshot: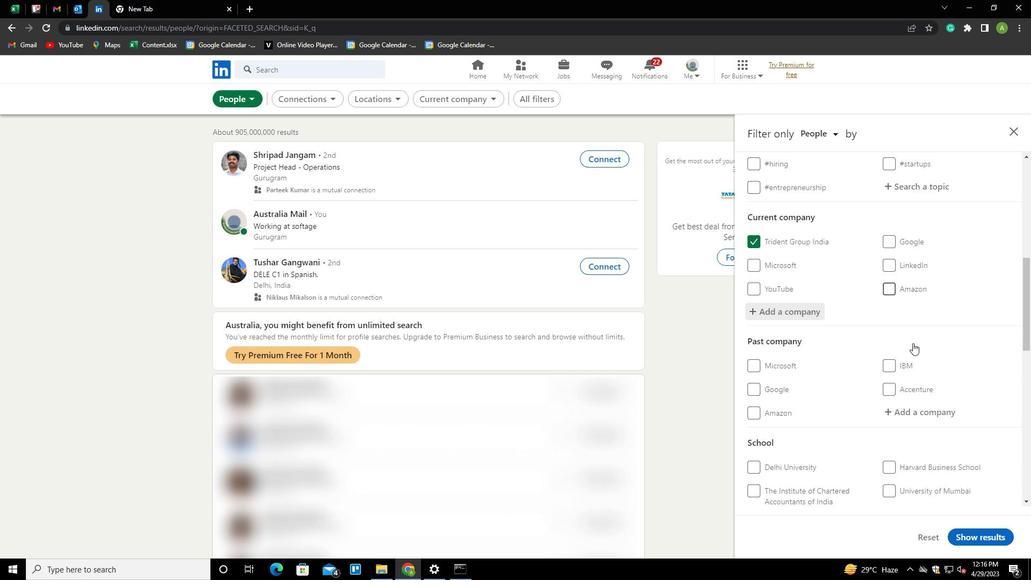 
Action: Mouse scrolled (913, 342) with delta (0, 0)
Screenshot: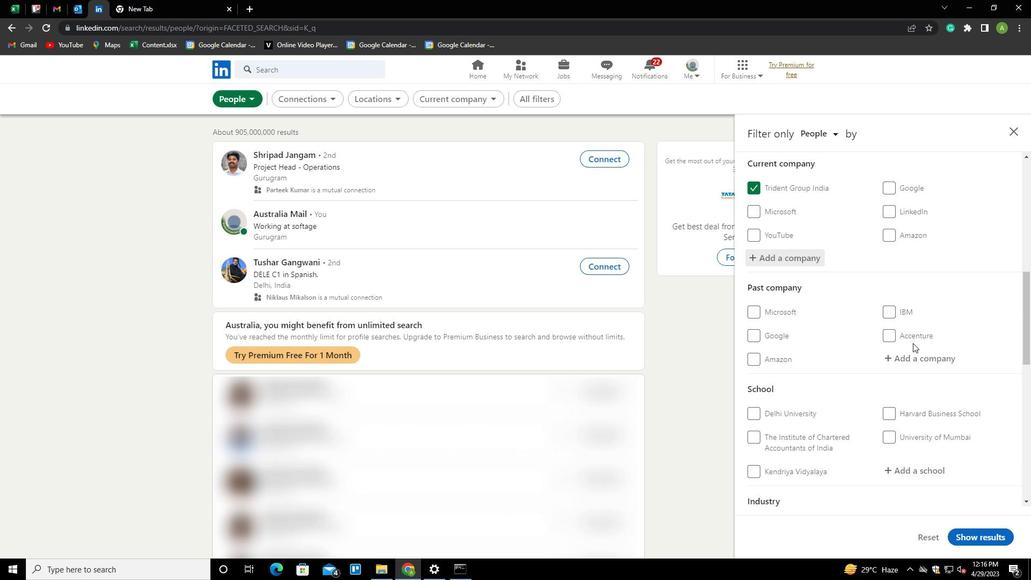 
Action: Mouse scrolled (913, 342) with delta (0, 0)
Screenshot: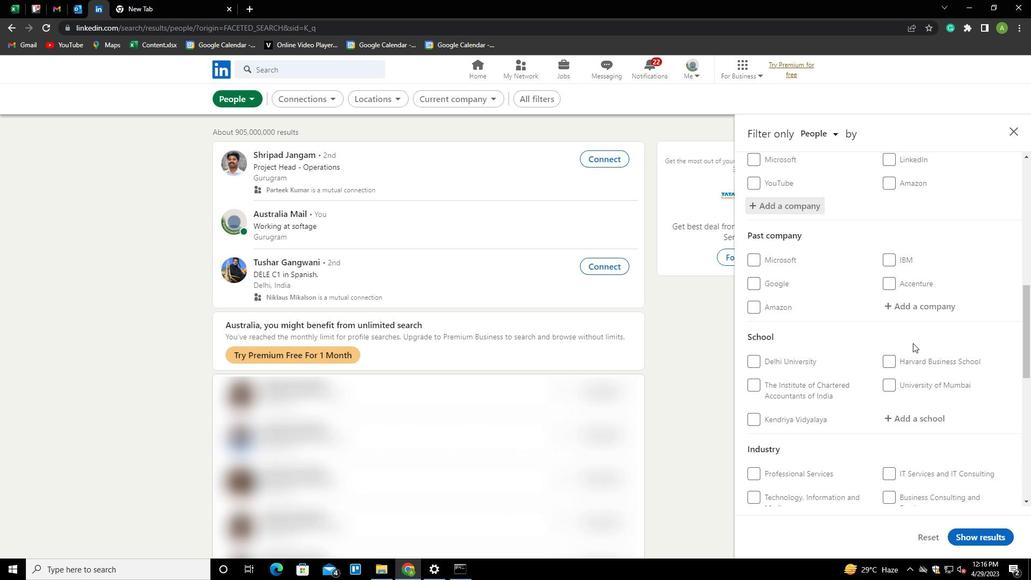 
Action: Mouse moved to (913, 362)
Screenshot: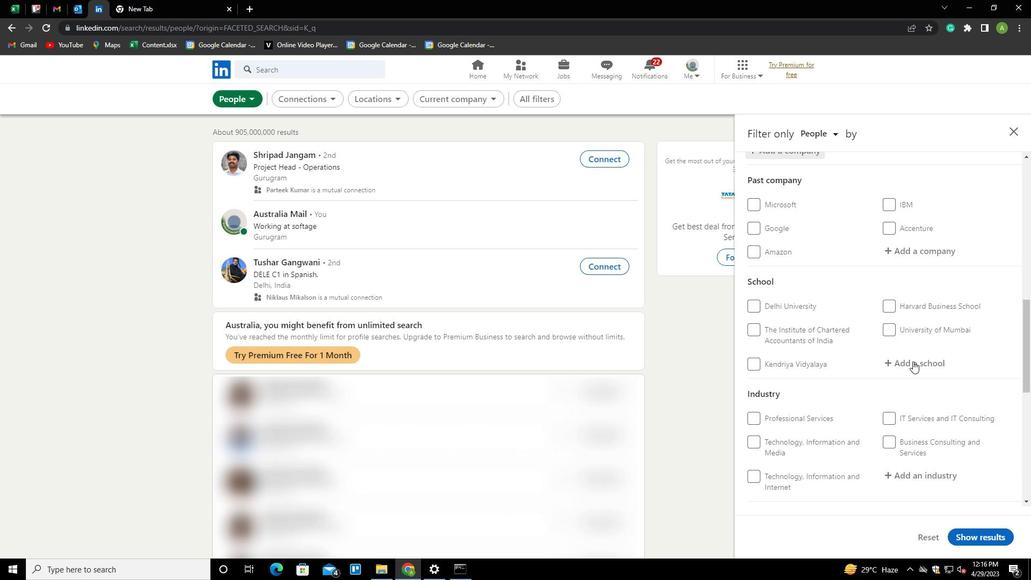 
Action: Mouse pressed left at (913, 362)
Screenshot: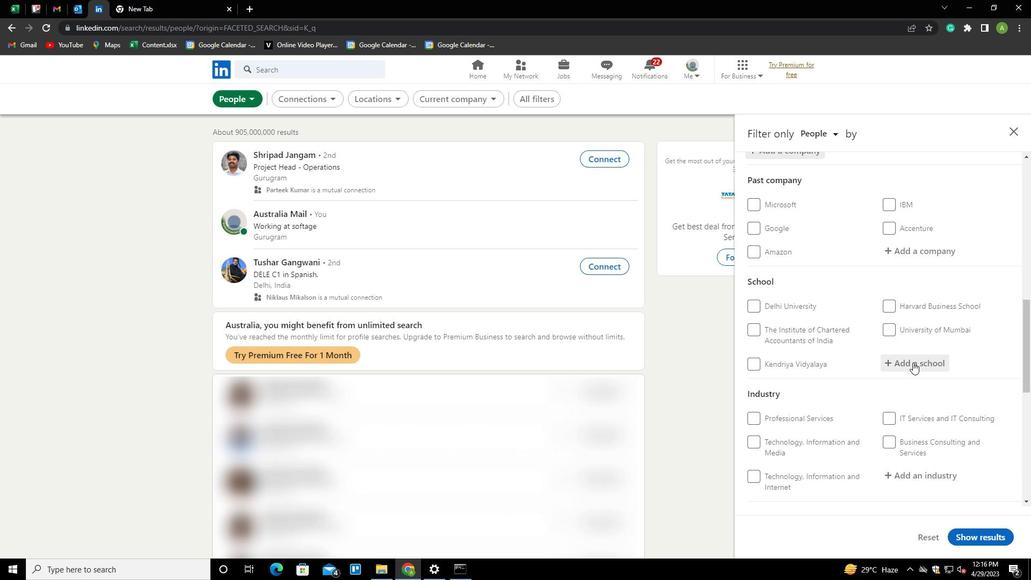 
Action: Mouse moved to (910, 363)
Screenshot: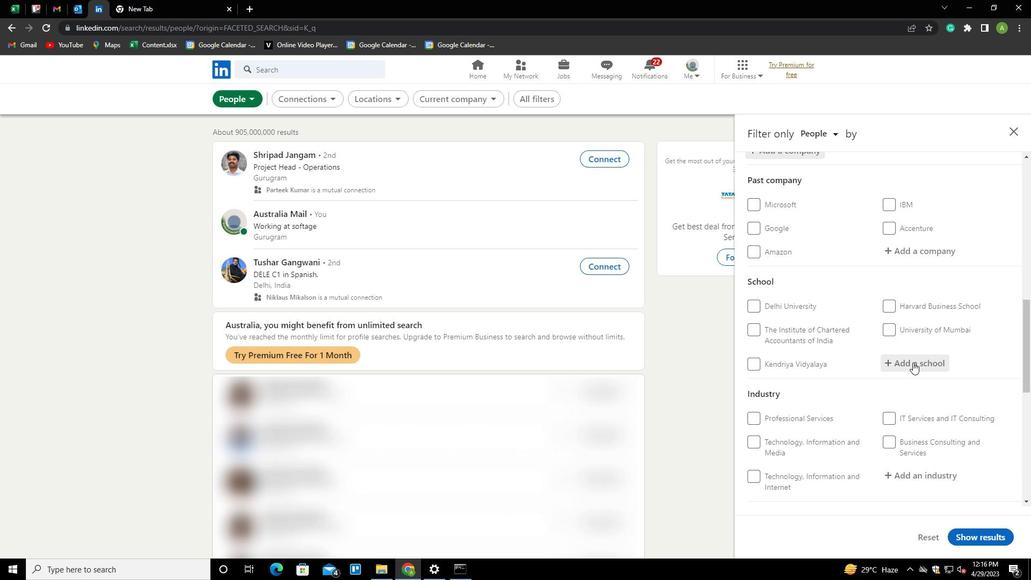 
Action: Key pressed <Key.shift>
Screenshot: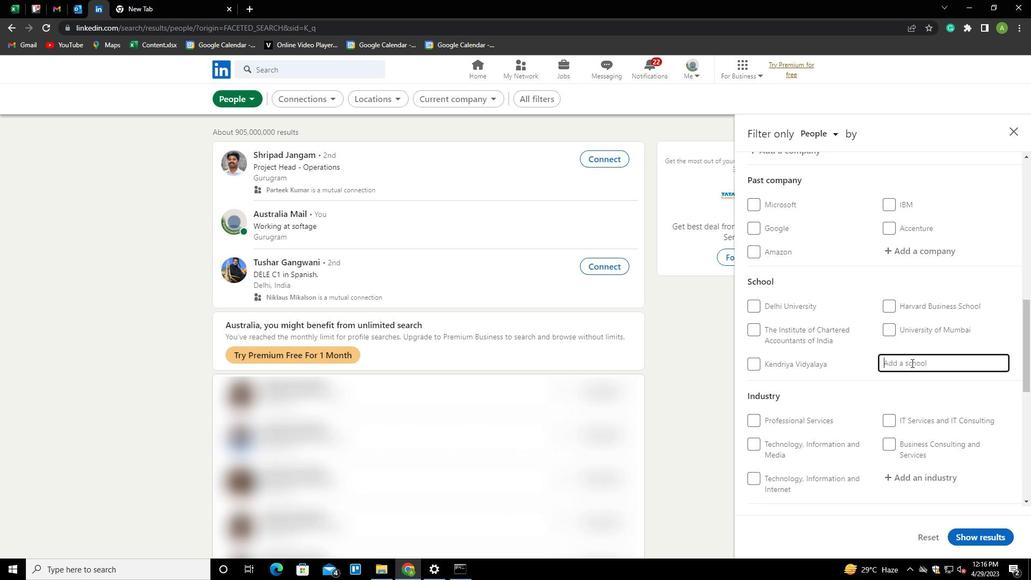 
Action: Mouse moved to (906, 364)
Screenshot: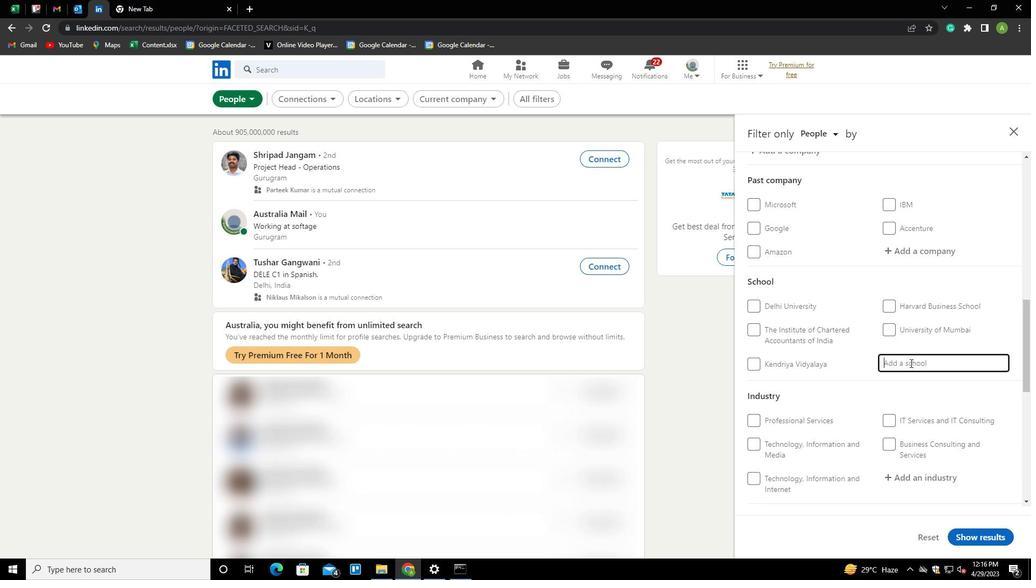 
Action: Key pressed TAMIL<Key.space><Key.shift>NADU<Key.space><Key.down><Key.enter>
Screenshot: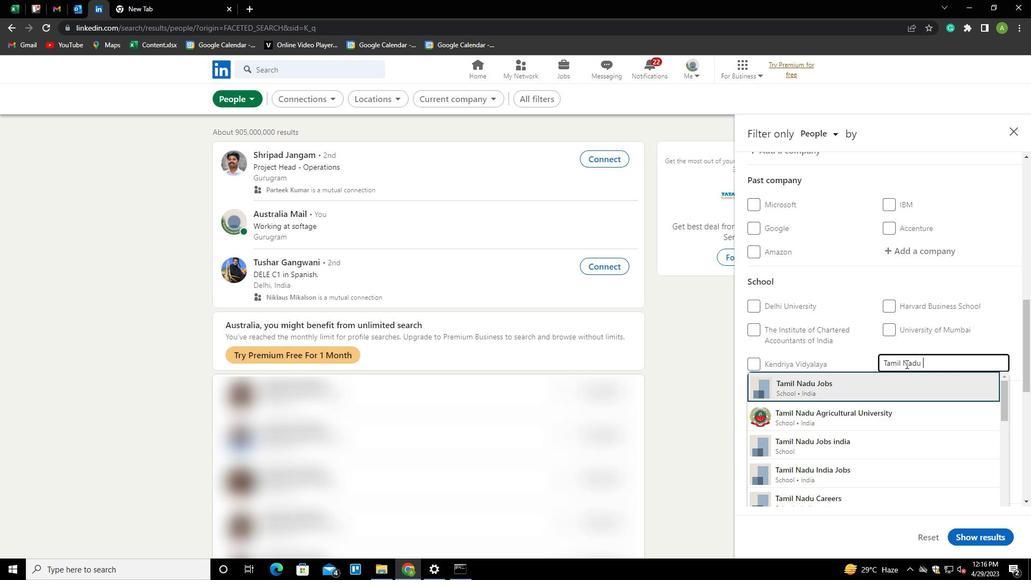
Action: Mouse scrolled (906, 363) with delta (0, 0)
Screenshot: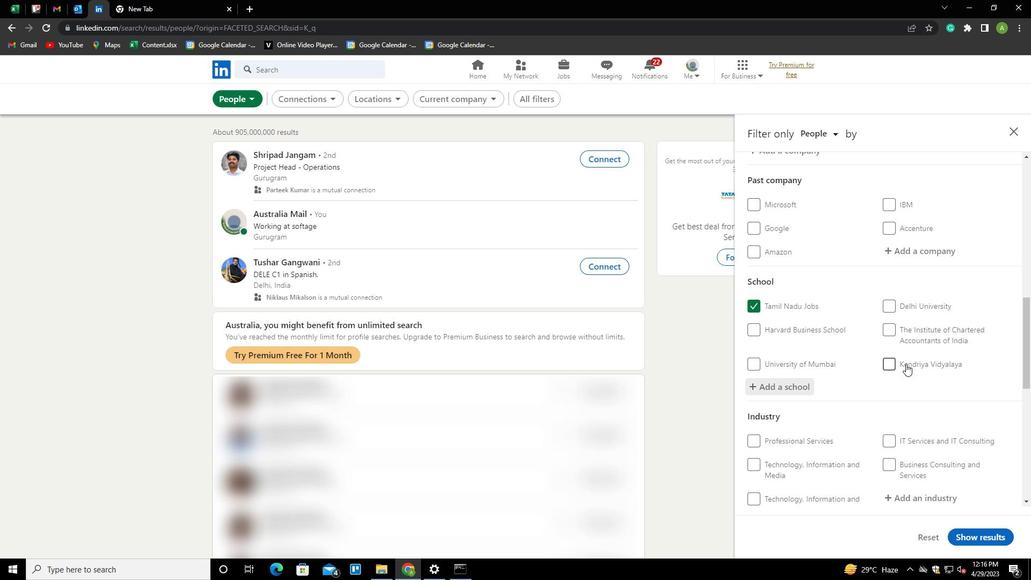 
Action: Mouse scrolled (906, 363) with delta (0, 0)
Screenshot: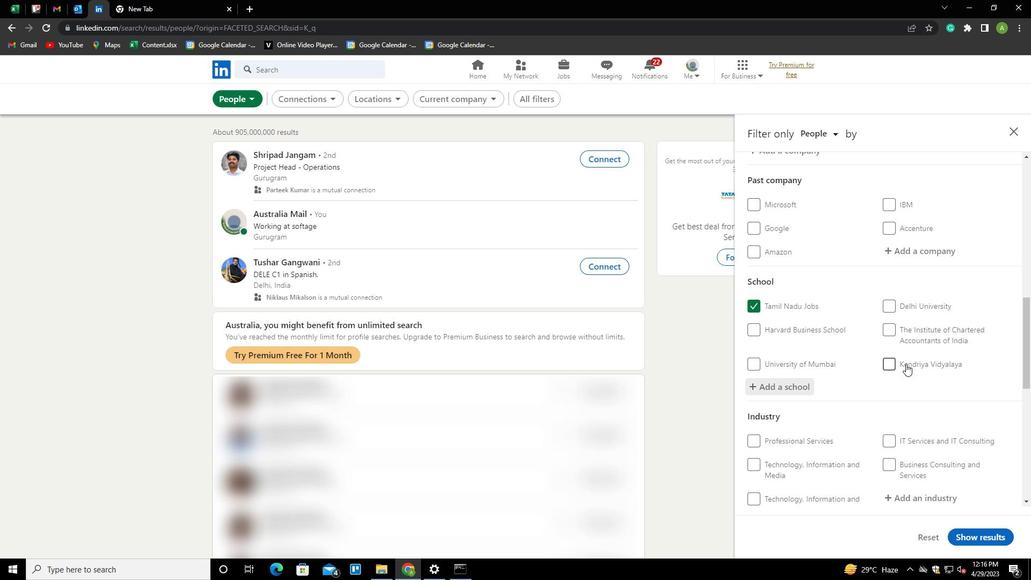 
Action: Mouse scrolled (906, 363) with delta (0, 0)
Screenshot: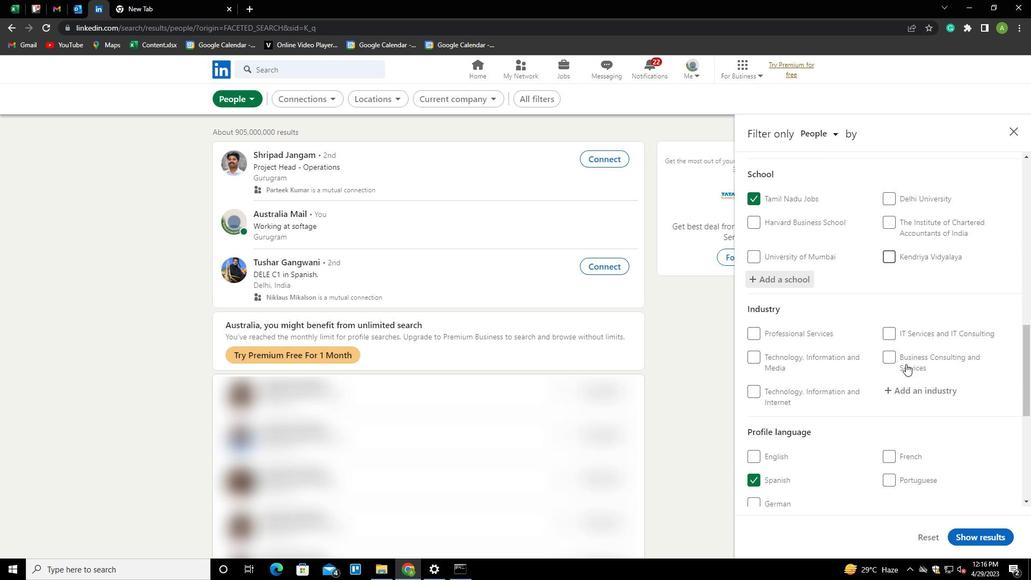 
Action: Mouse moved to (902, 341)
Screenshot: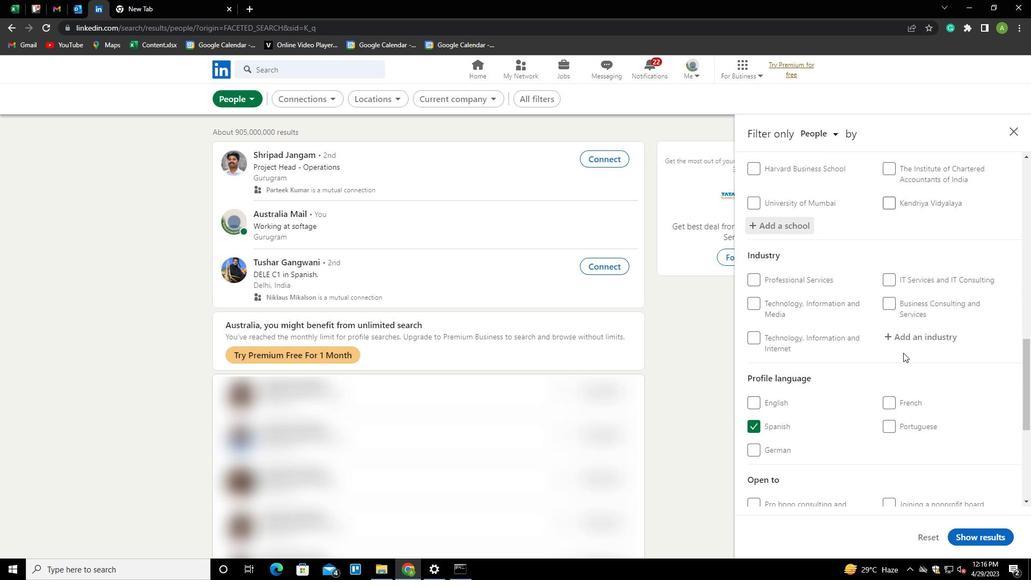 
Action: Mouse pressed left at (902, 341)
Screenshot: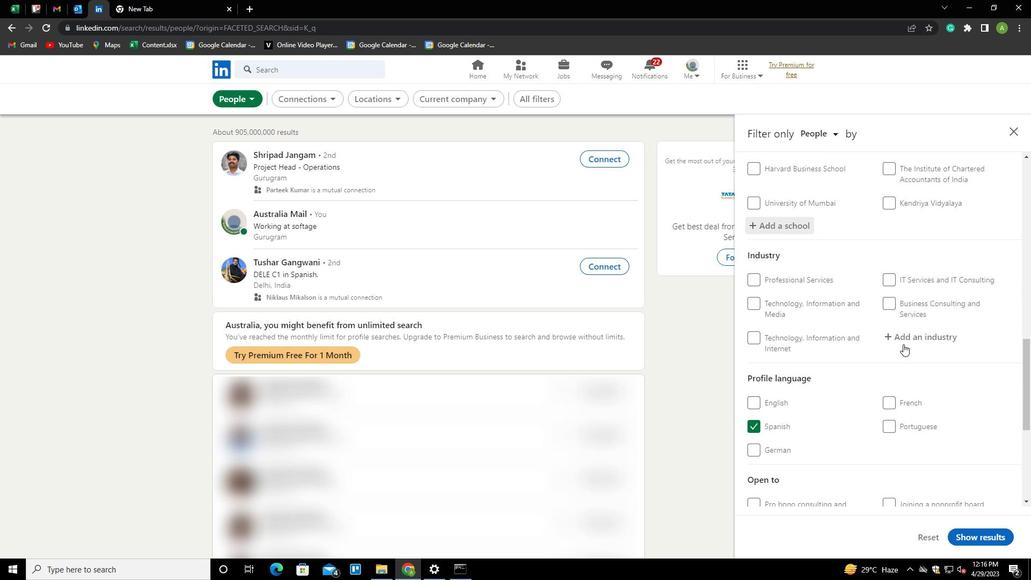 
Action: Key pressed <Key.shift>RENEWABLE<Key.down><Key.down><Key.down><Key.enter>
Screenshot: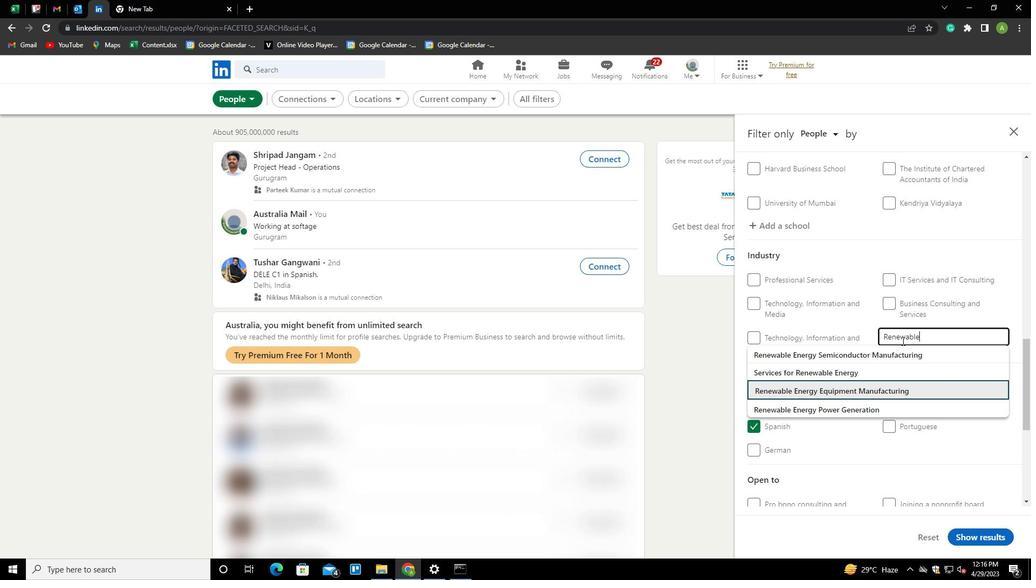 
Action: Mouse scrolled (902, 340) with delta (0, 0)
Screenshot: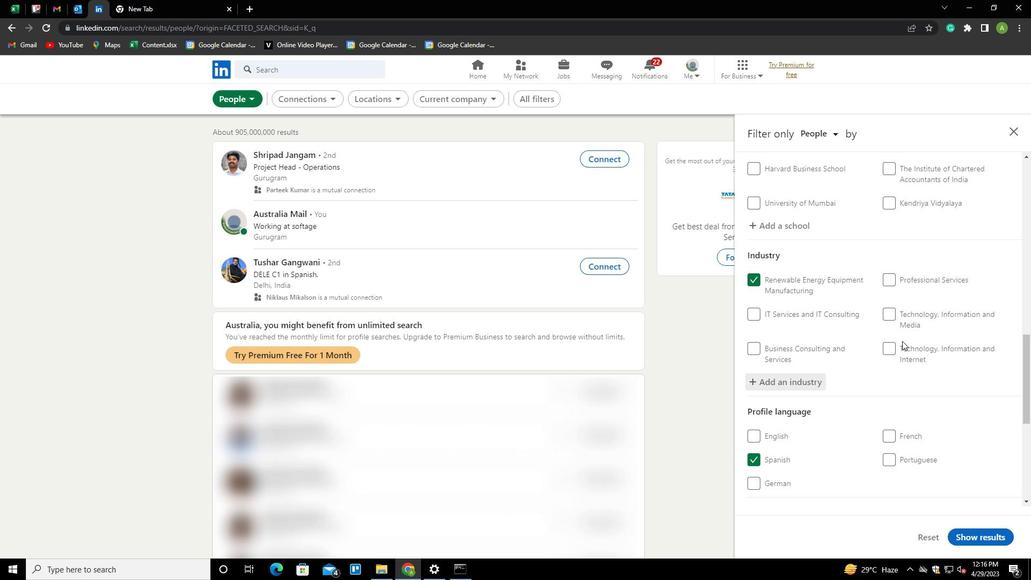
Action: Mouse scrolled (902, 340) with delta (0, 0)
Screenshot: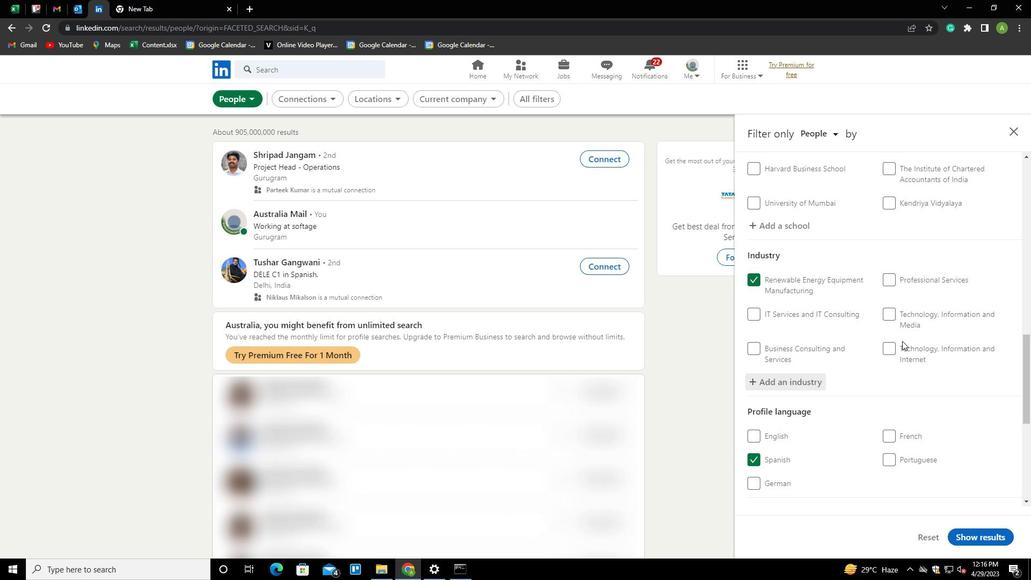 
Action: Mouse scrolled (902, 340) with delta (0, 0)
Screenshot: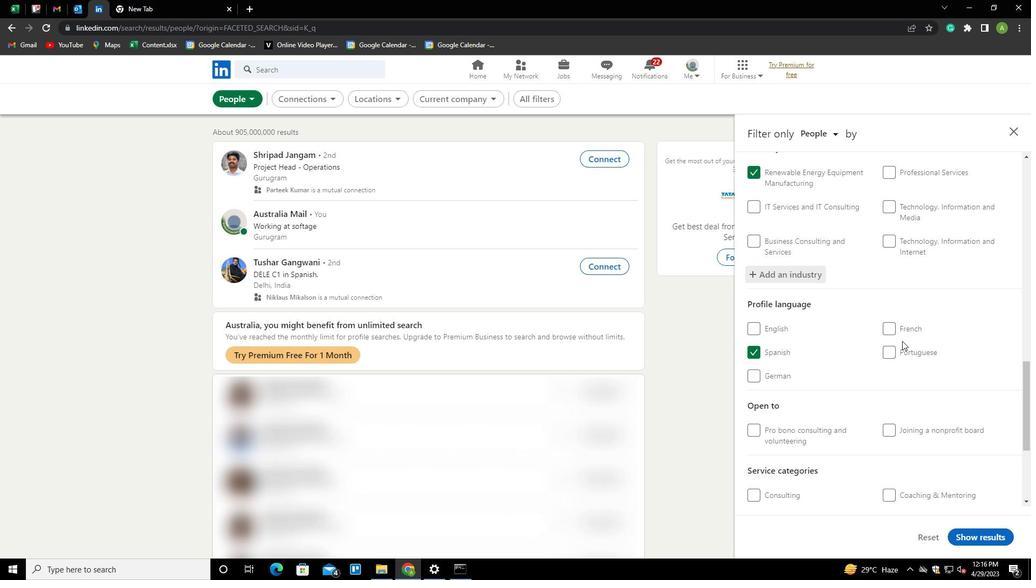 
Action: Mouse scrolled (902, 340) with delta (0, 0)
Screenshot: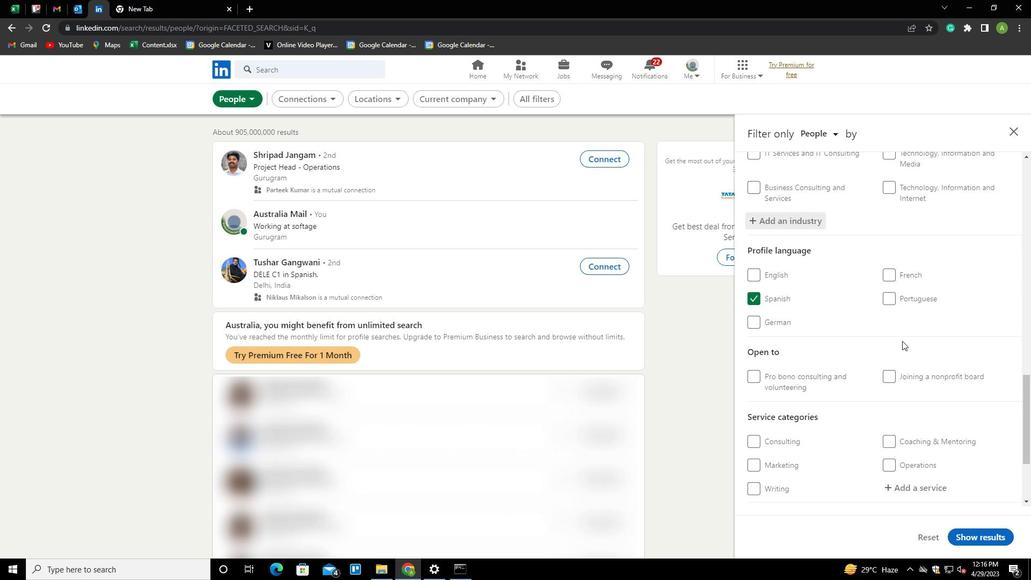 
Action: Mouse scrolled (902, 340) with delta (0, 0)
Screenshot: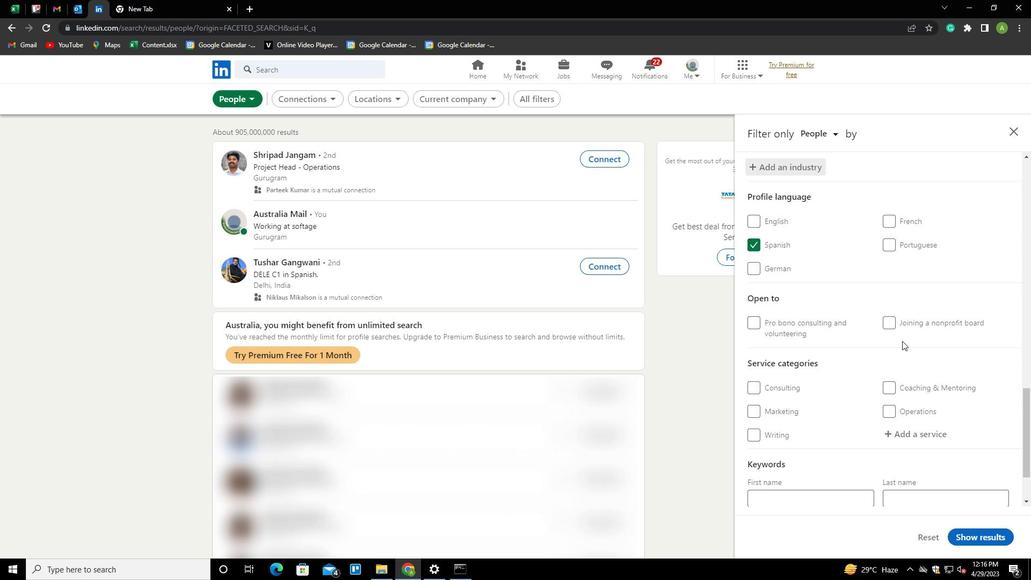 
Action: Mouse moved to (901, 379)
Screenshot: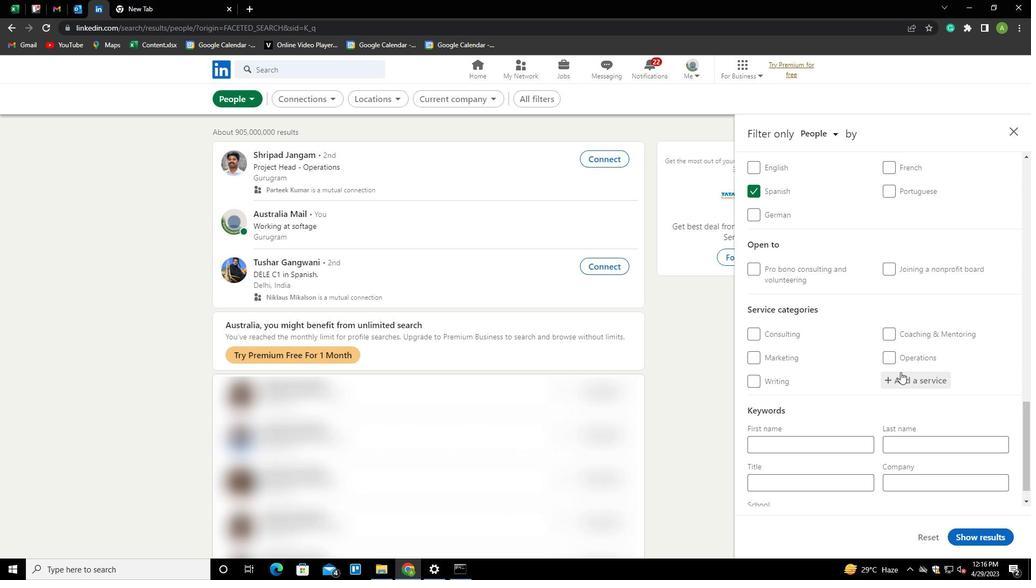 
Action: Mouse pressed left at (901, 379)
Screenshot: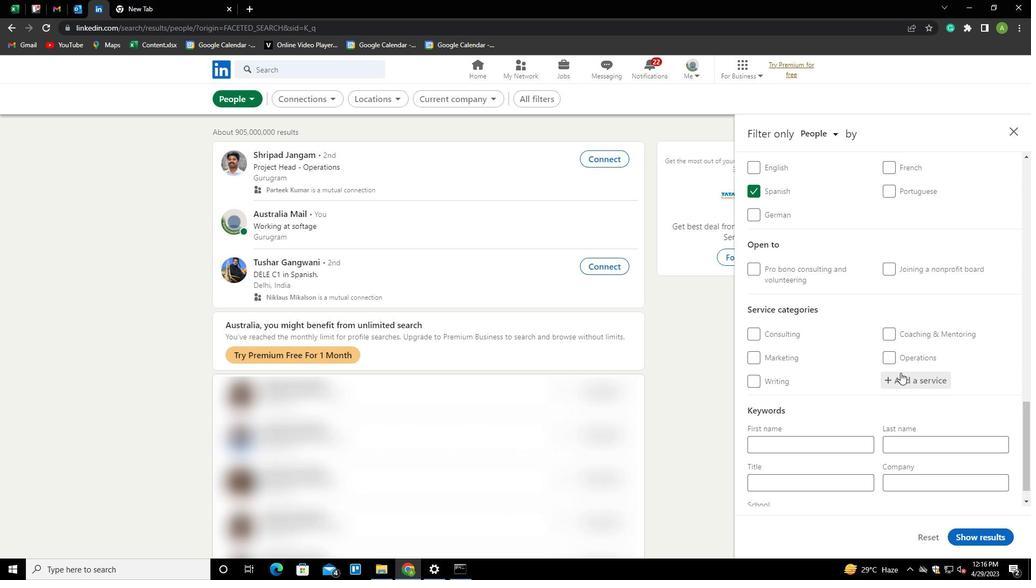 
Action: Mouse moved to (899, 379)
Screenshot: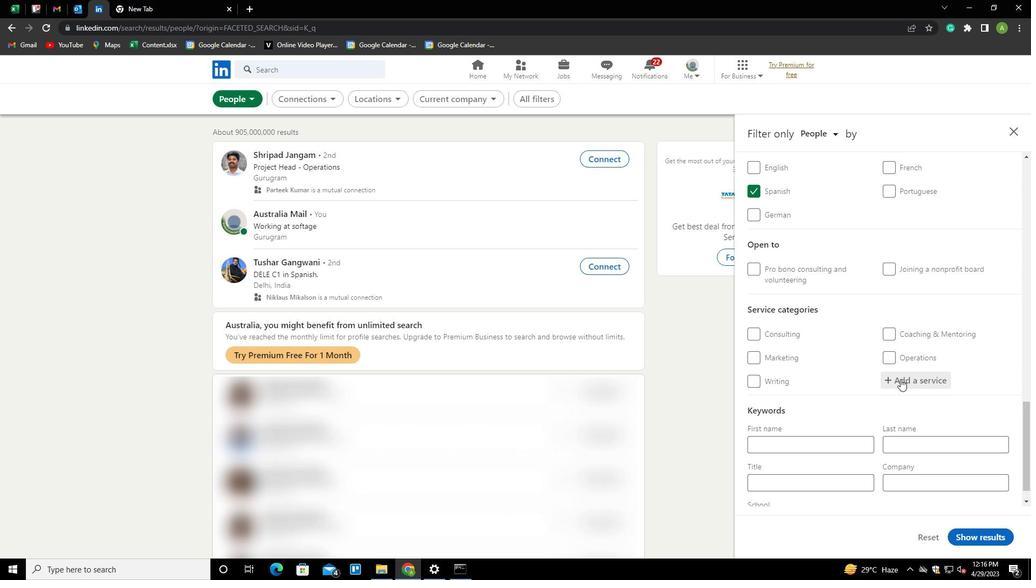 
Action: Key pressed <Key.shift>COMPUTER<Key.down><Key.down><Key.enter>
Screenshot: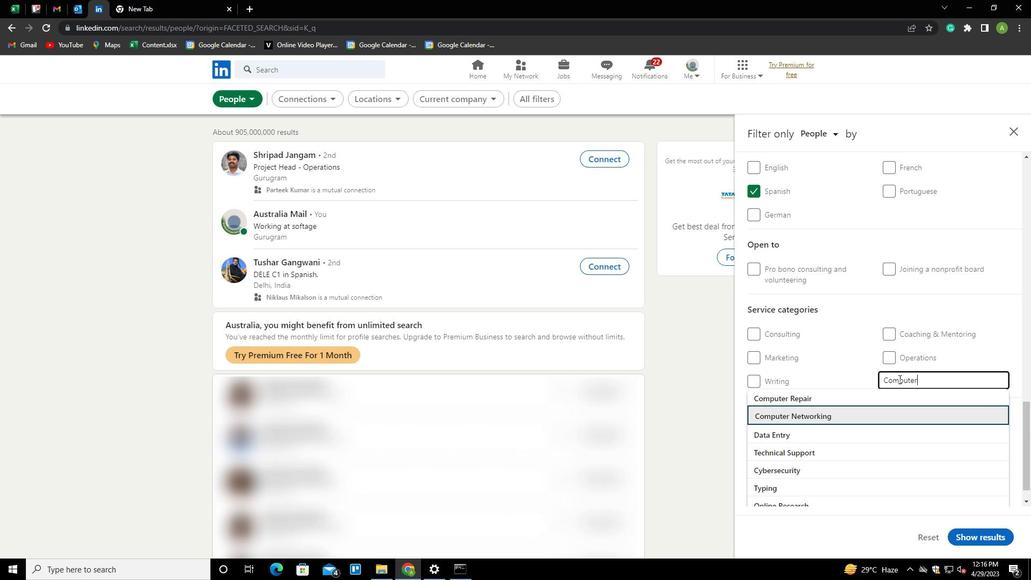 
Action: Mouse scrolled (899, 378) with delta (0, 0)
Screenshot: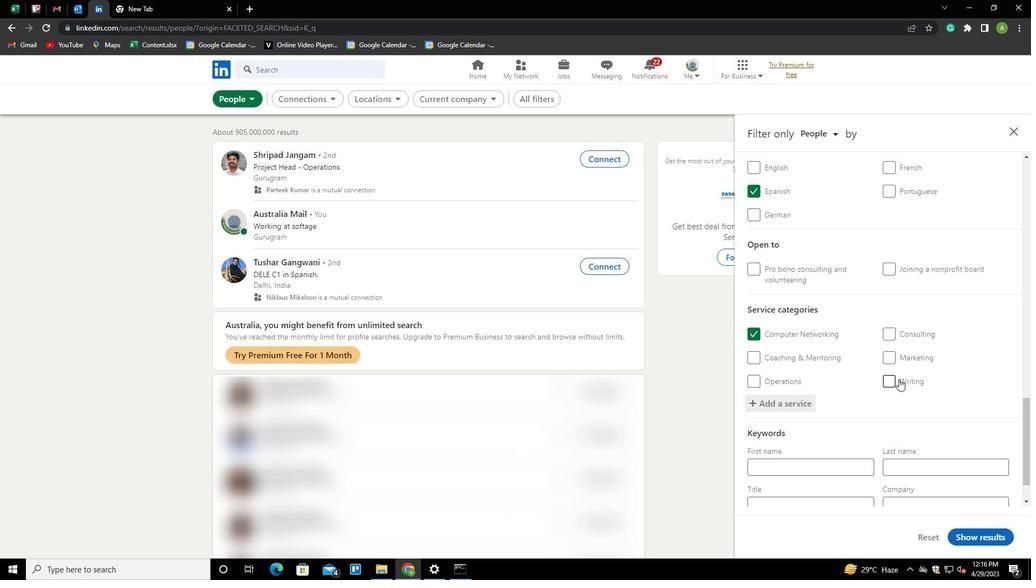 
Action: Mouse scrolled (899, 378) with delta (0, 0)
Screenshot: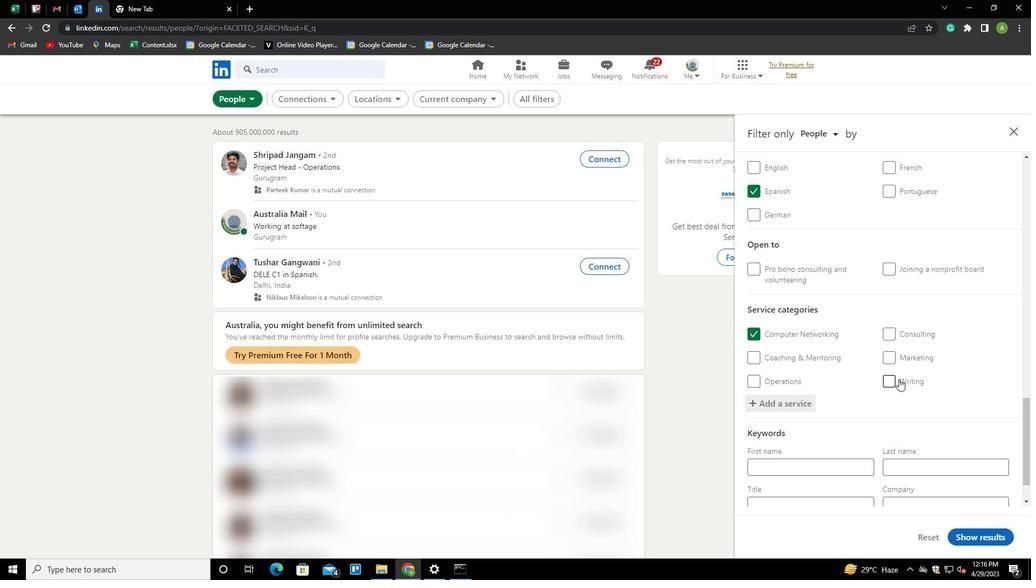 
Action: Mouse scrolled (899, 378) with delta (0, 0)
Screenshot: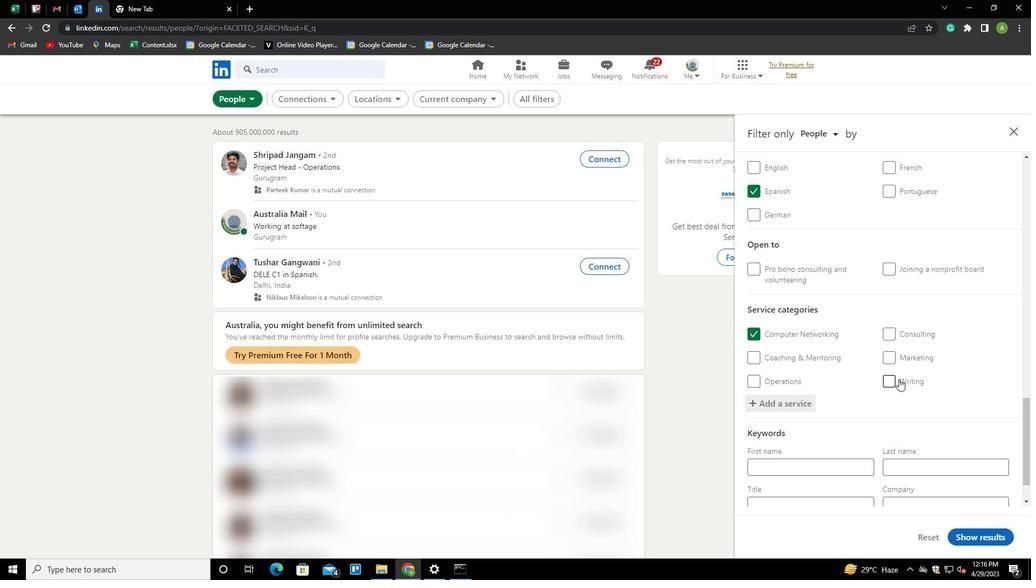 
Action: Mouse scrolled (899, 378) with delta (0, 0)
Screenshot: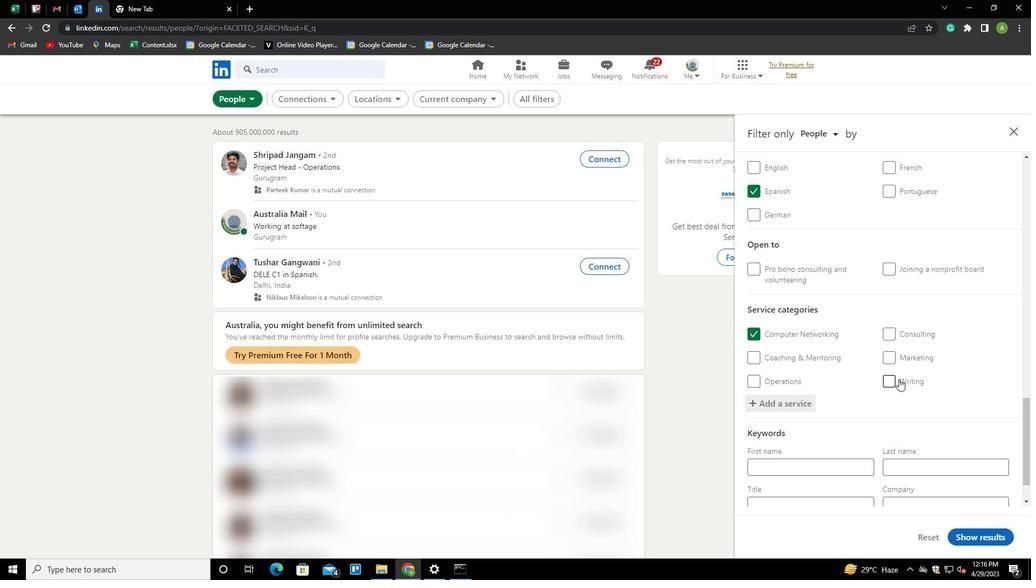 
Action: Mouse scrolled (899, 378) with delta (0, 0)
Screenshot: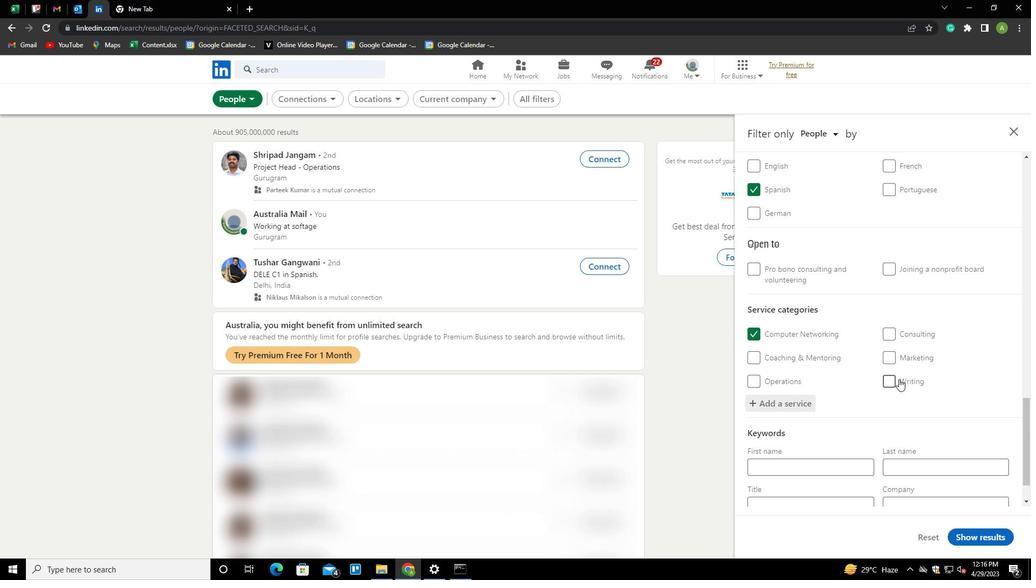 
Action: Mouse moved to (813, 459)
Screenshot: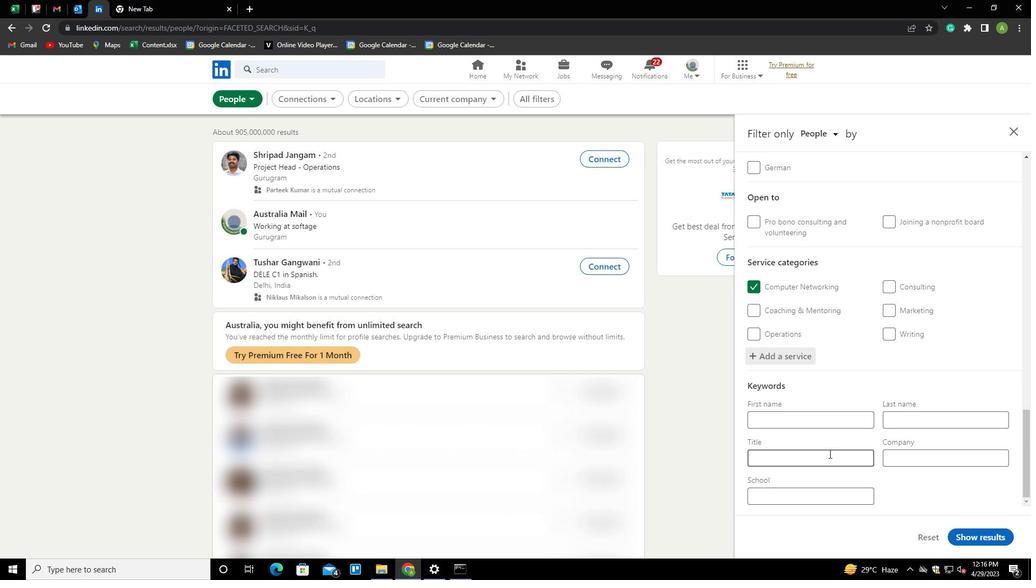 
Action: Mouse pressed left at (813, 459)
Screenshot: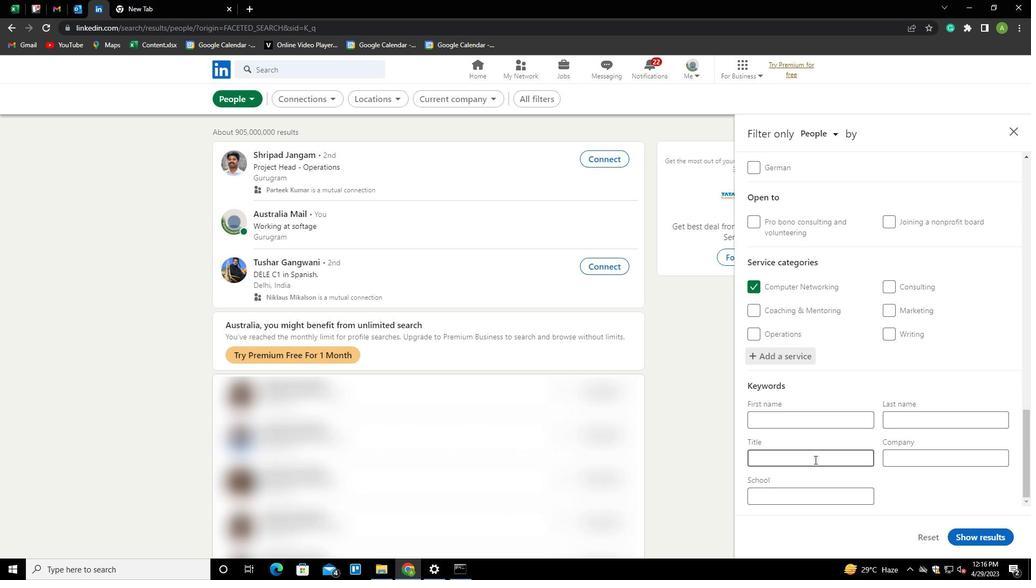 
Action: Key pressed <Key.shift>ME<Key.backspace>ERCHANDISING<Key.space><Key.shift>ASSOCIATE
Screenshot: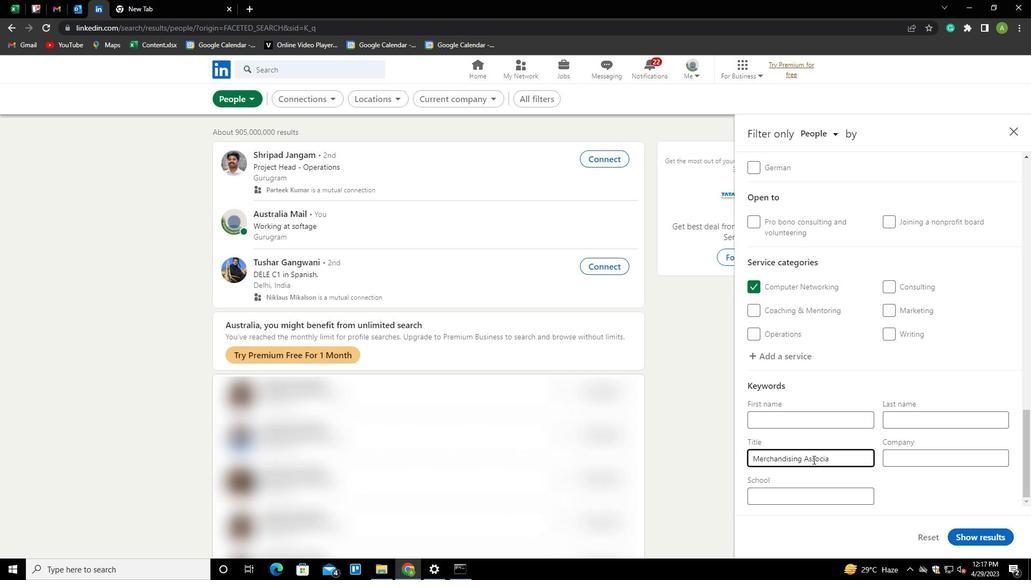 
Action: Mouse moved to (990, 486)
Screenshot: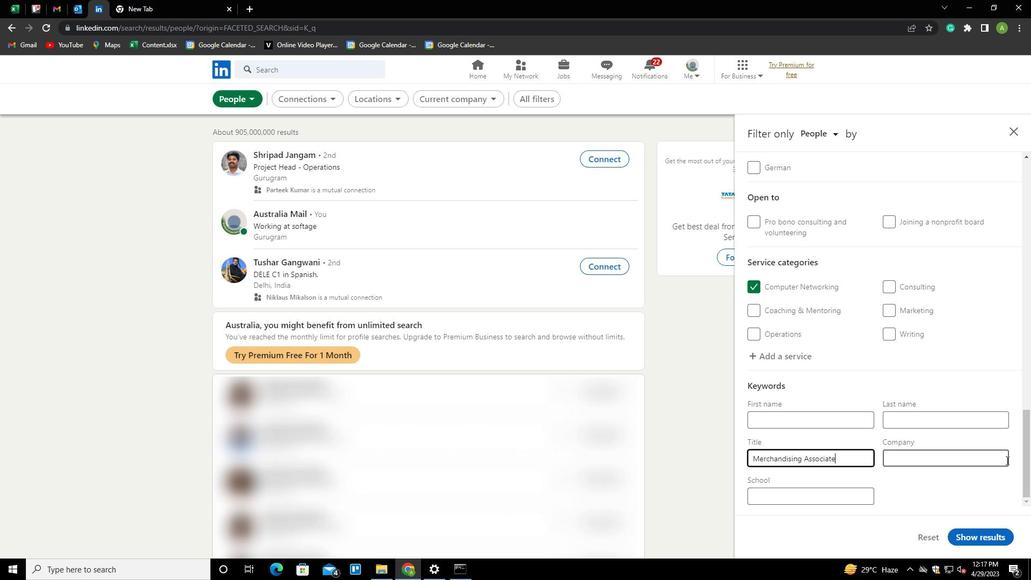 
Action: Mouse pressed left at (990, 486)
Screenshot: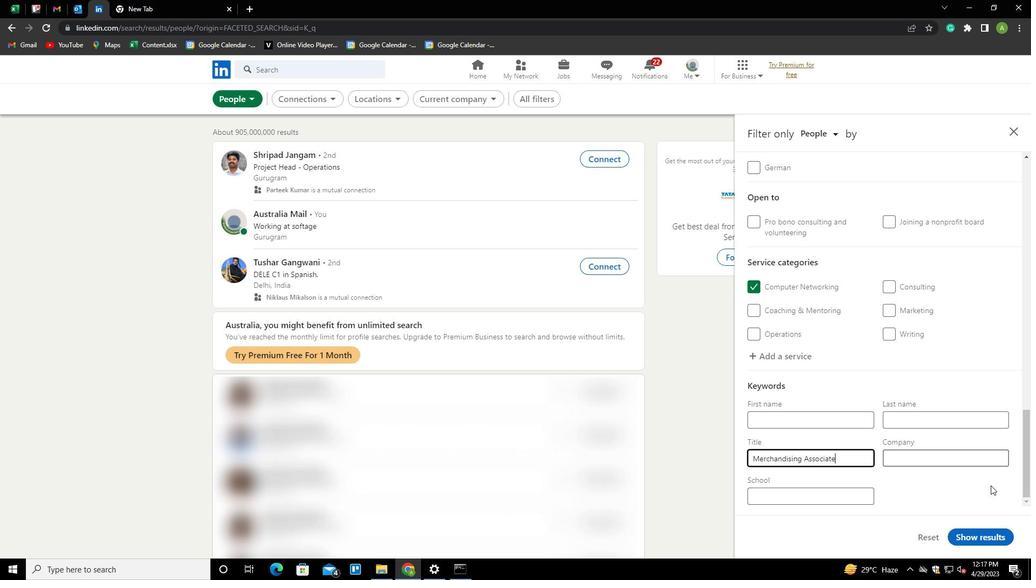 
Action: Mouse moved to (993, 534)
Screenshot: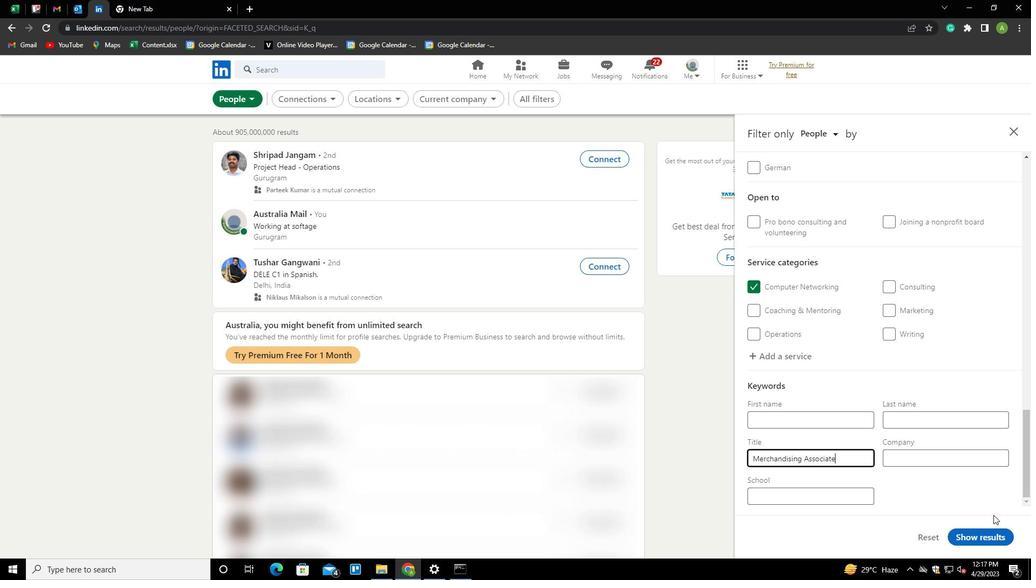 
Action: Mouse pressed left at (993, 534)
Screenshot: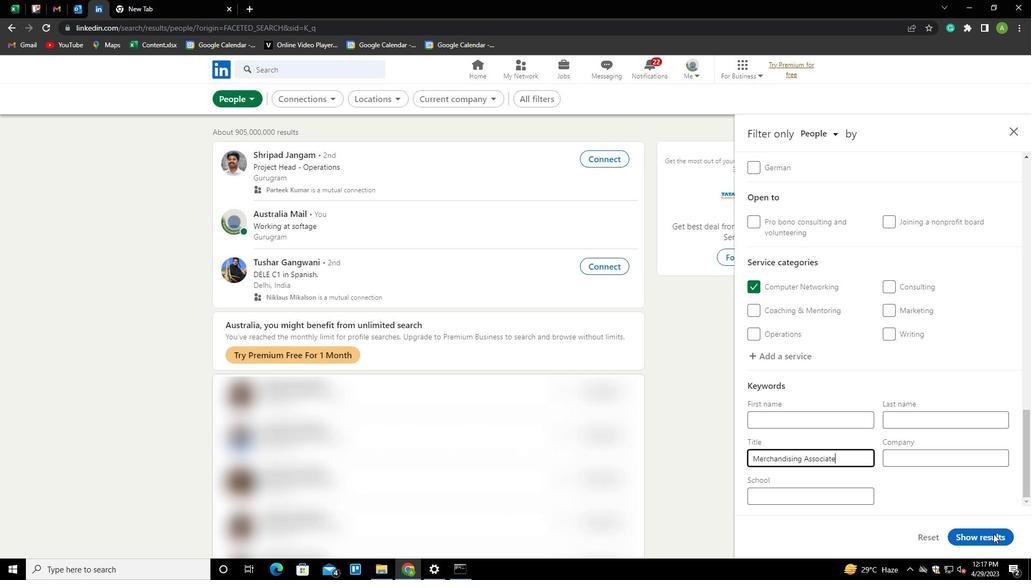 
